 Task: Sort the recently solved tickets in your group, order by Latest update by assignee in ascending order.
Action: Mouse moved to (18, 299)
Screenshot: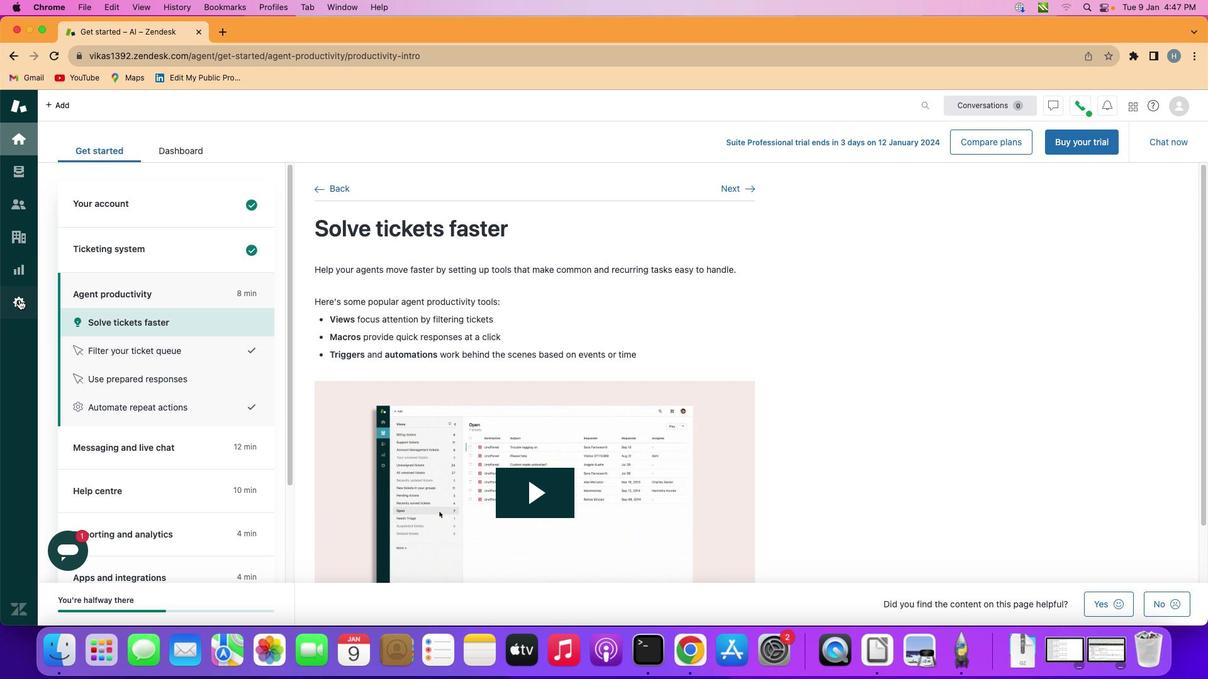 
Action: Mouse pressed left at (18, 299)
Screenshot: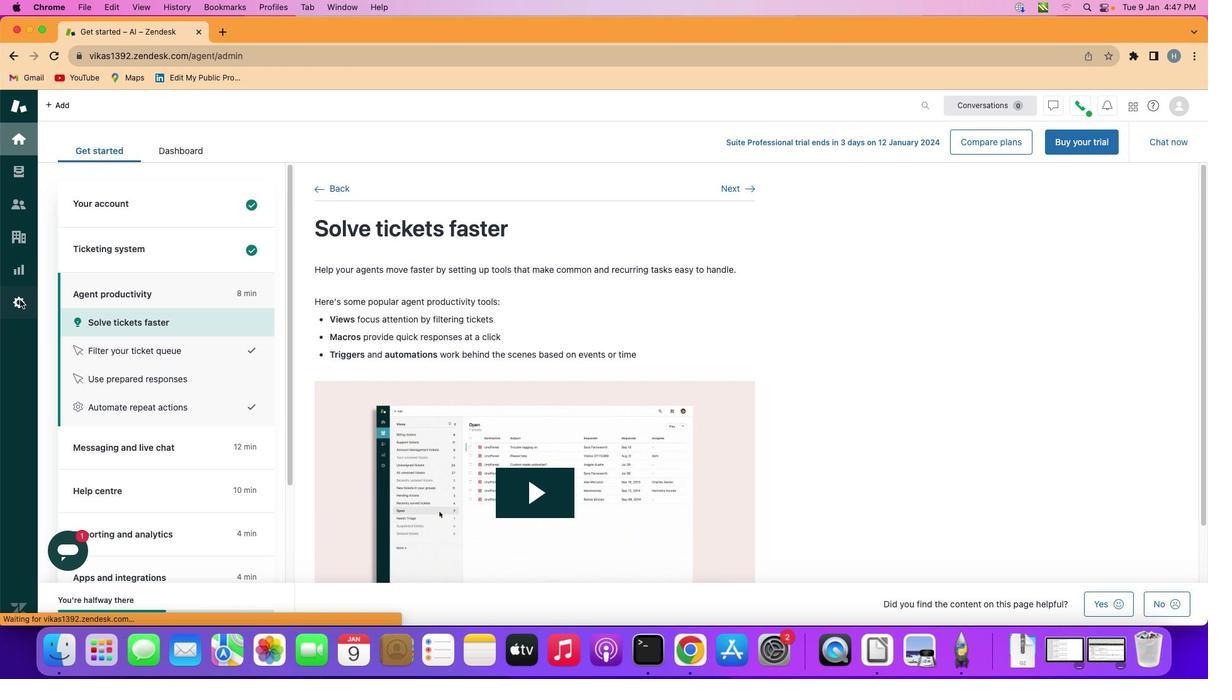 
Action: Mouse moved to (484, 574)
Screenshot: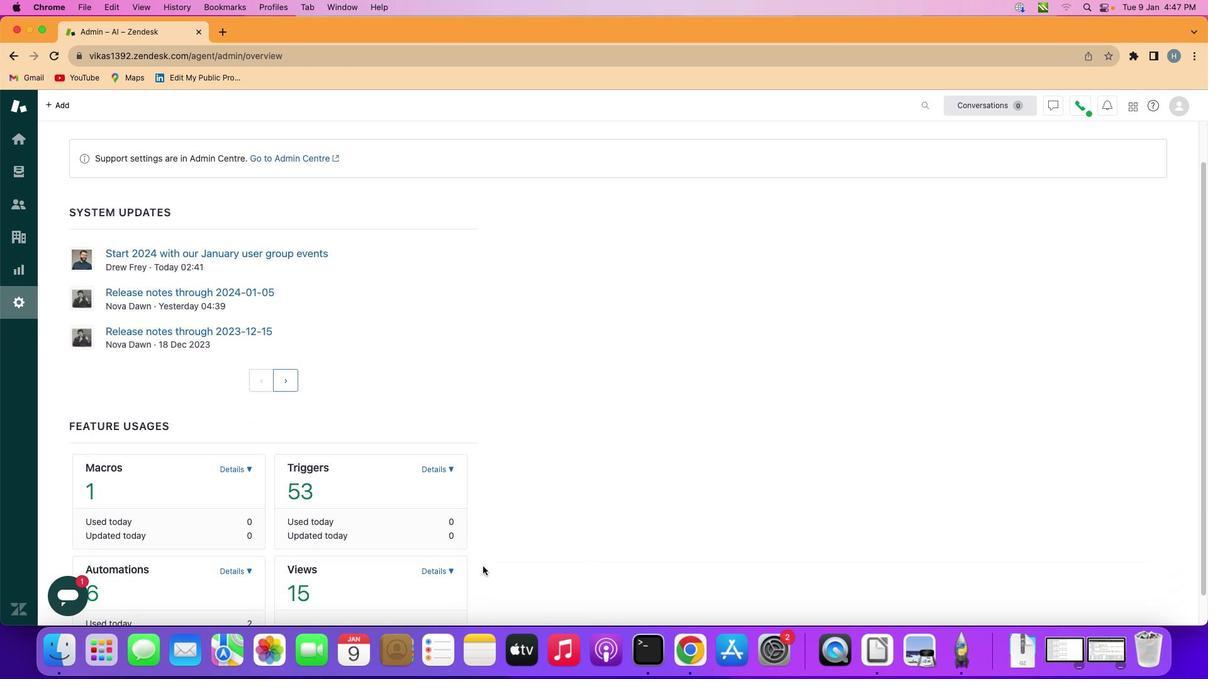 
Action: Mouse scrolled (484, 574) with delta (0, 0)
Screenshot: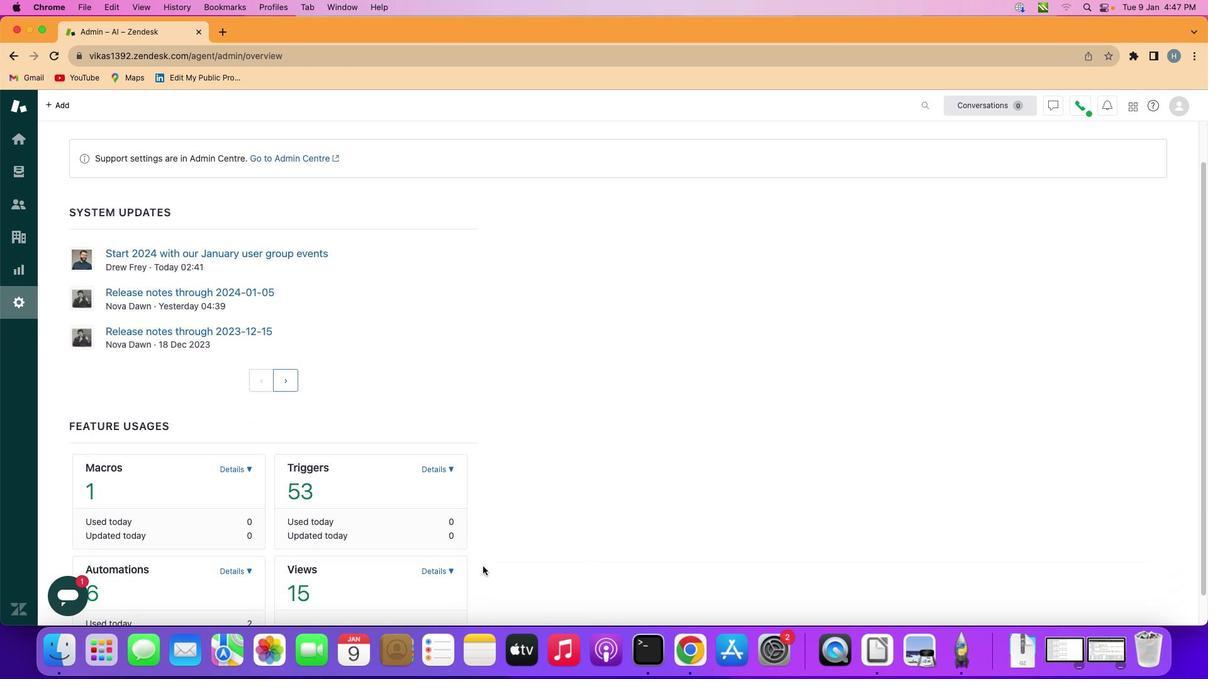 
Action: Mouse moved to (484, 571)
Screenshot: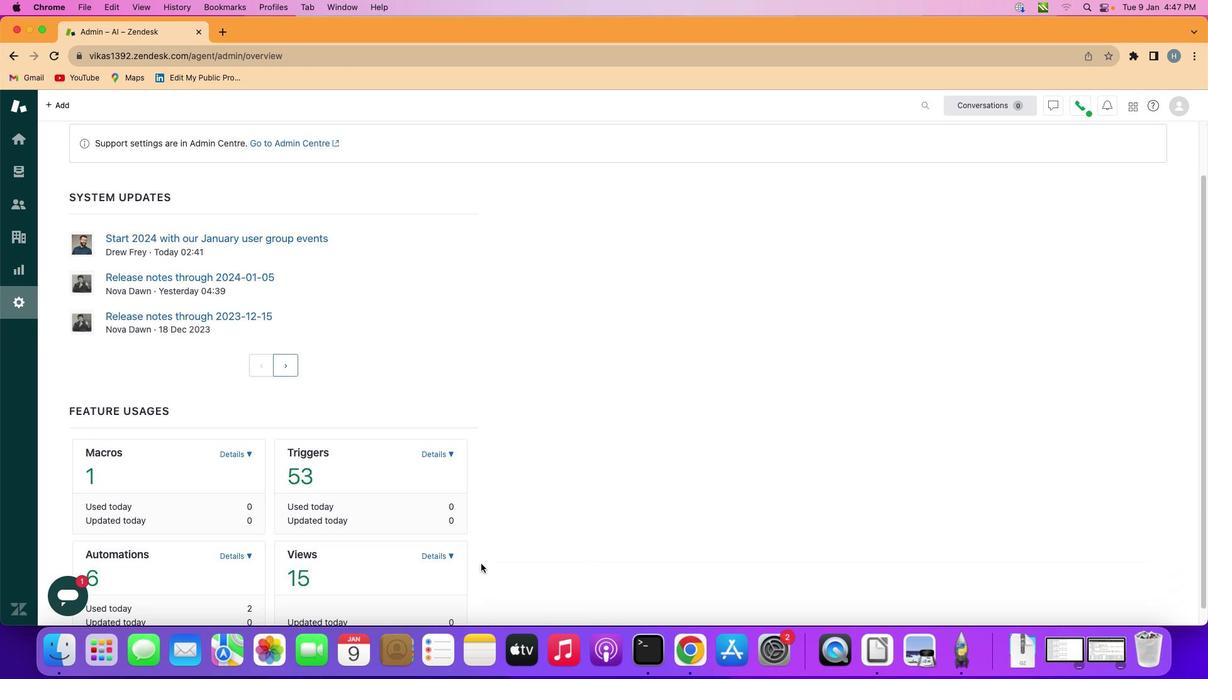 
Action: Mouse scrolled (484, 571) with delta (0, 0)
Screenshot: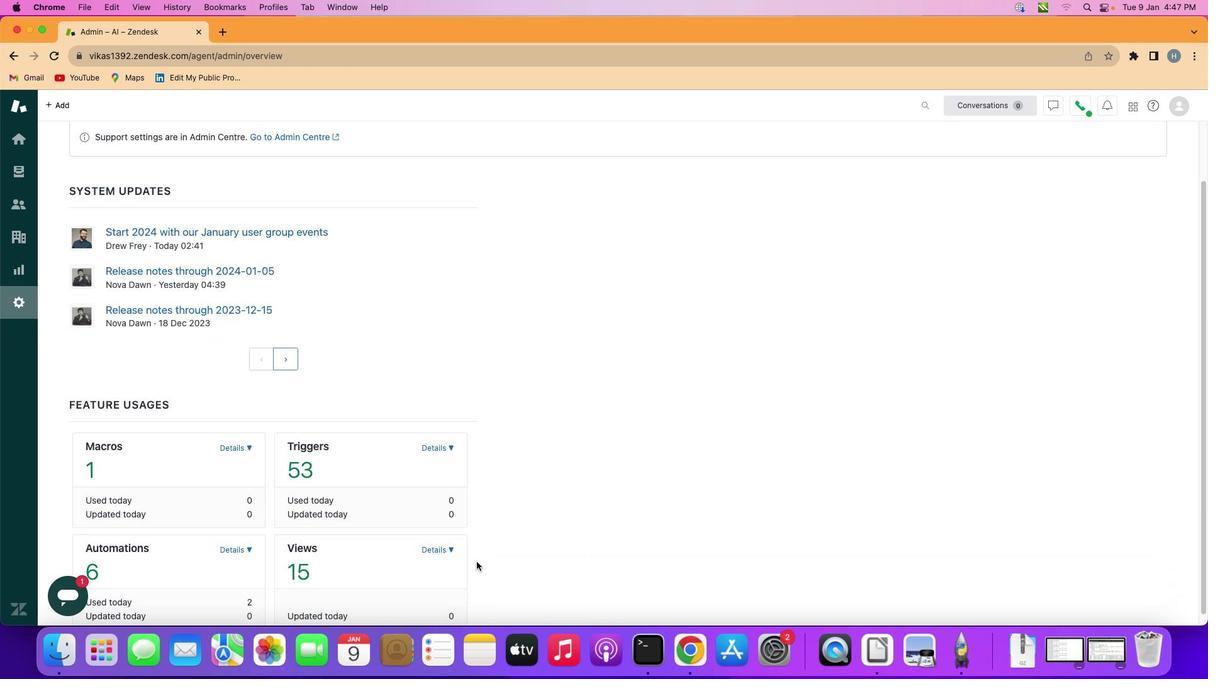 
Action: Mouse moved to (484, 571)
Screenshot: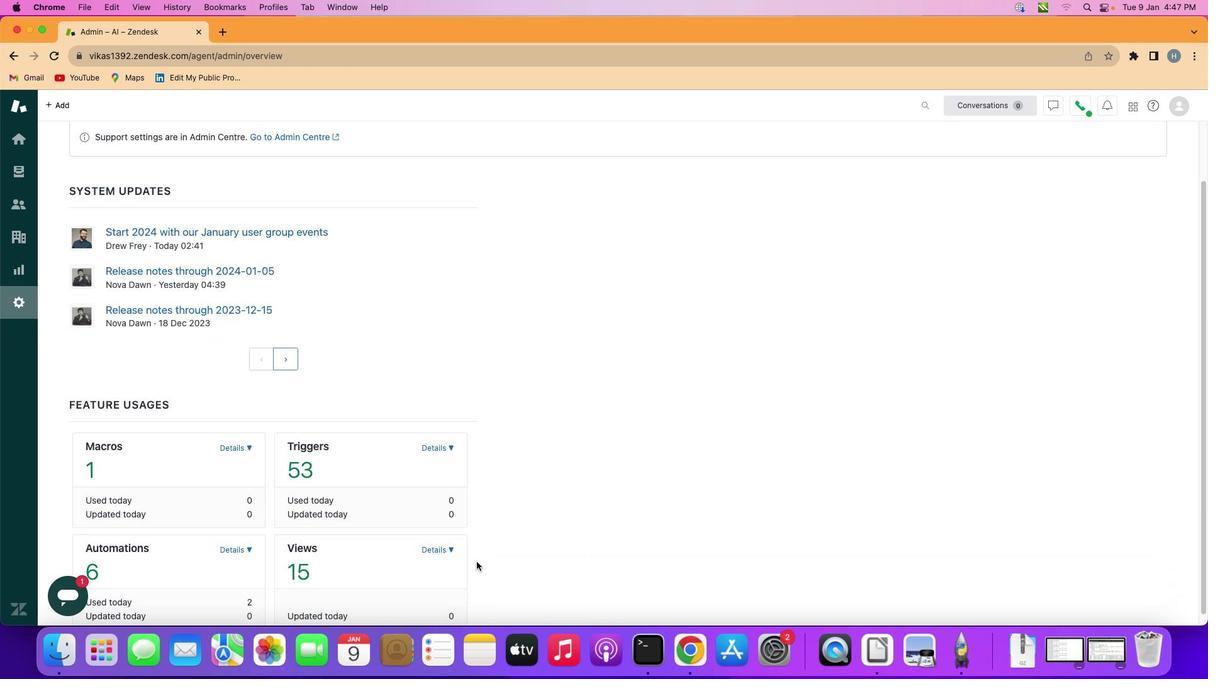 
Action: Mouse scrolled (484, 571) with delta (0, -1)
Screenshot: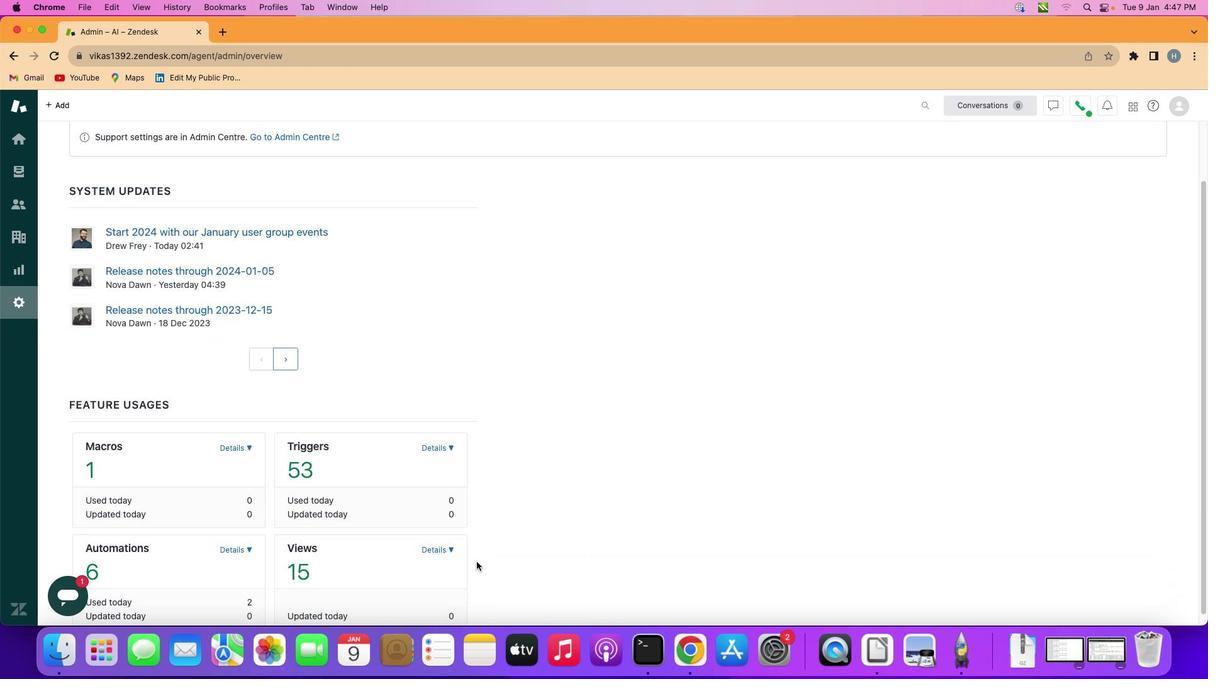 
Action: Mouse moved to (484, 570)
Screenshot: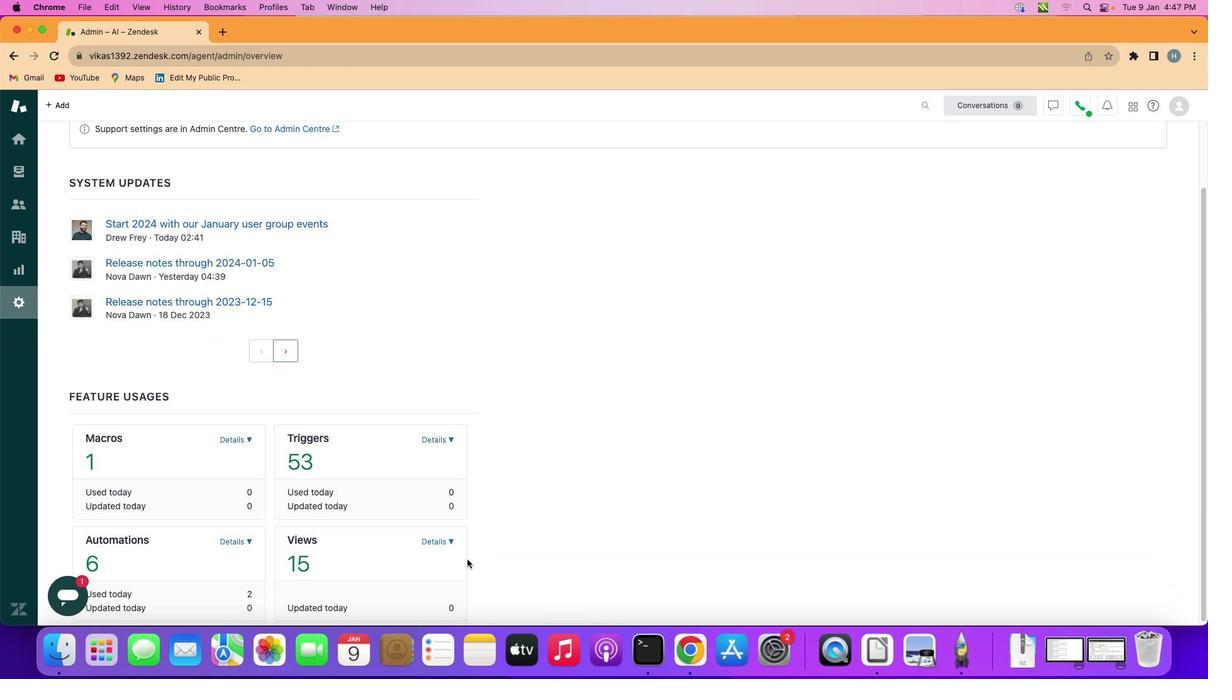 
Action: Mouse scrolled (484, 570) with delta (0, -1)
Screenshot: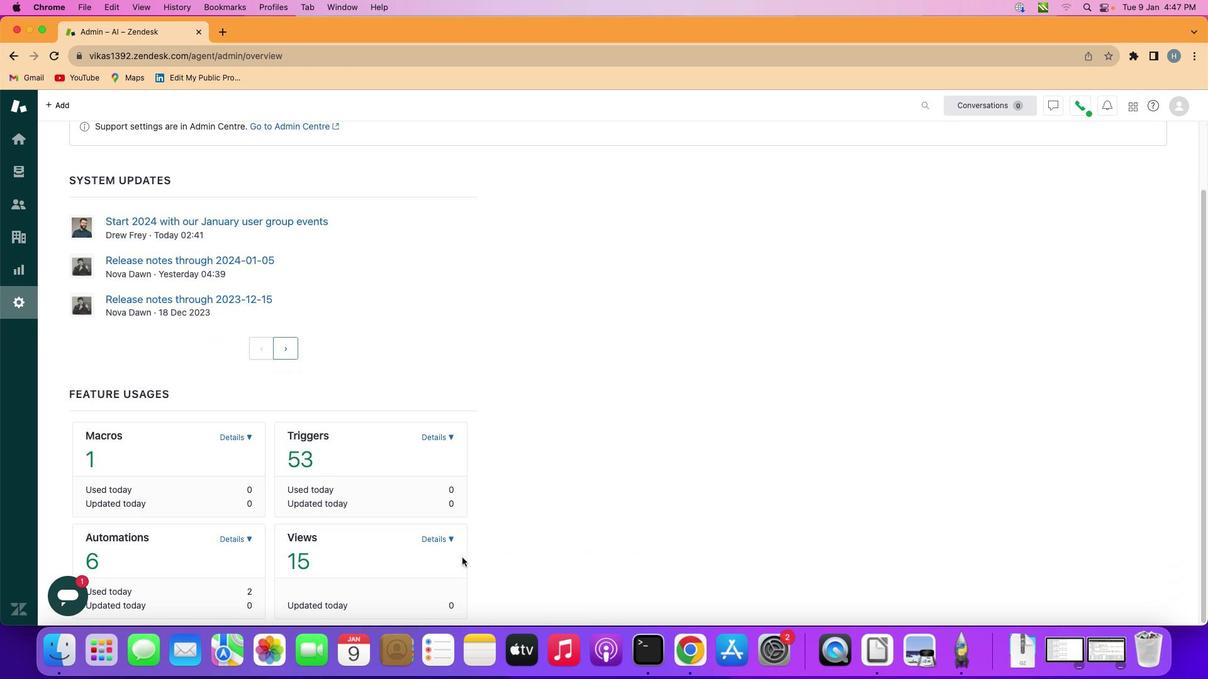
Action: Mouse moved to (443, 540)
Screenshot: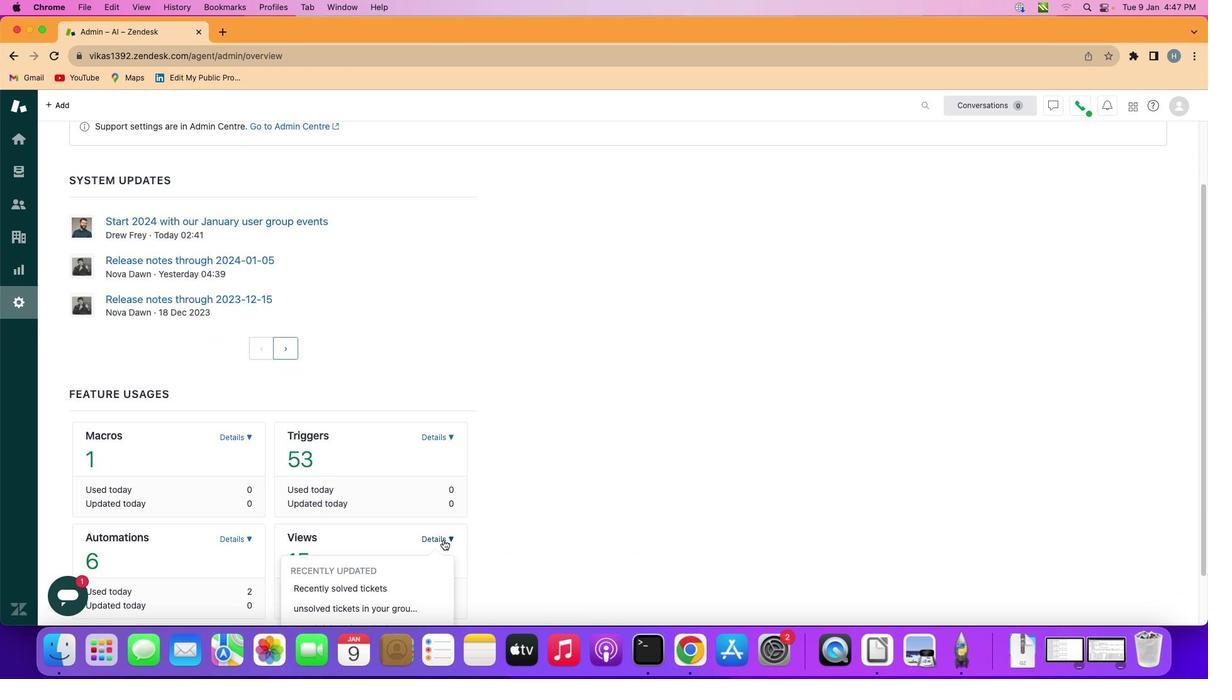 
Action: Mouse pressed left at (443, 540)
Screenshot: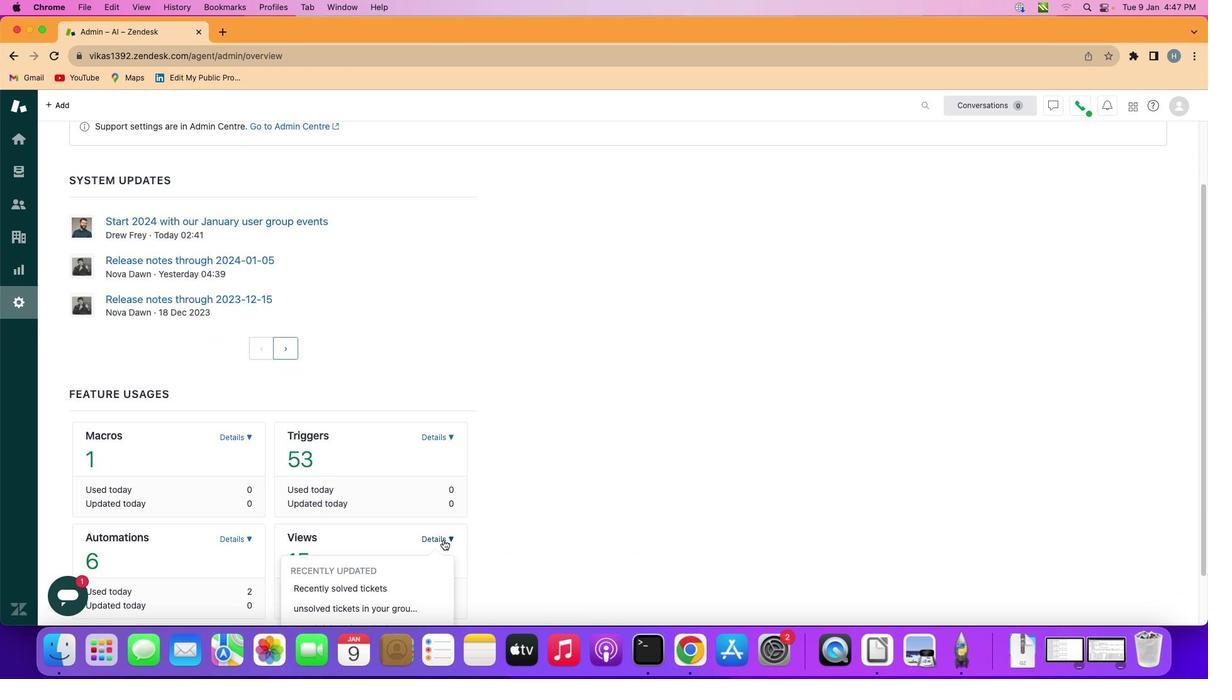 
Action: Mouse moved to (379, 582)
Screenshot: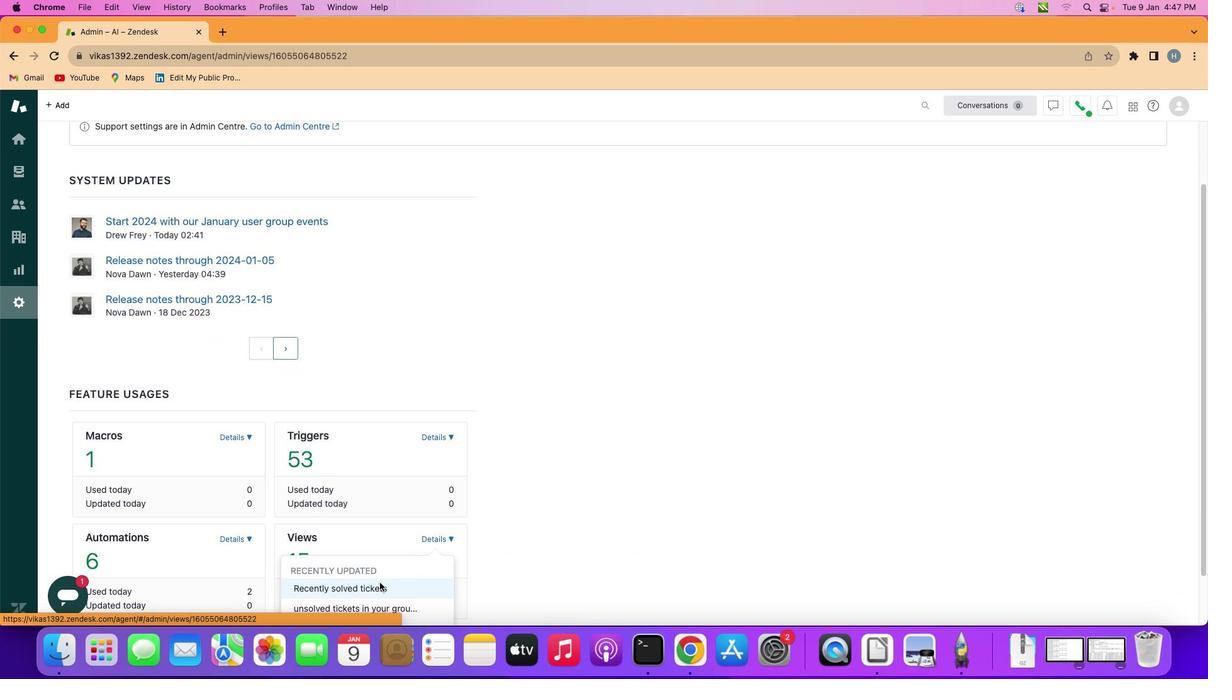 
Action: Mouse pressed left at (379, 582)
Screenshot: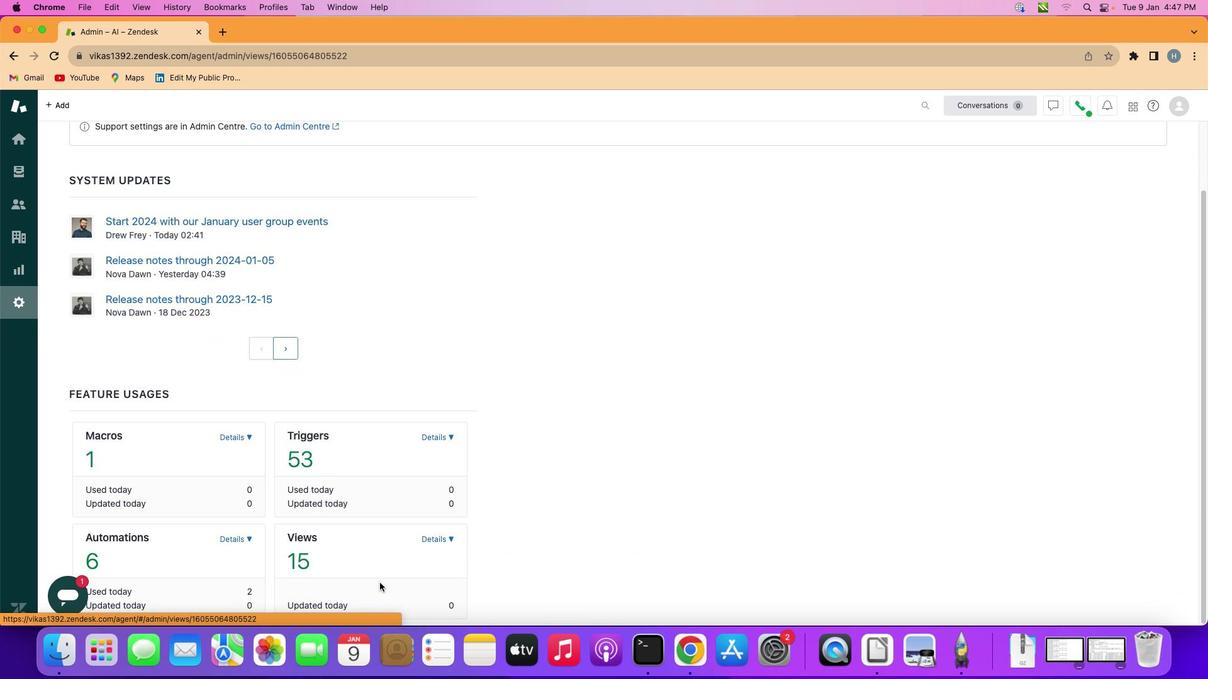 
Action: Mouse moved to (455, 406)
Screenshot: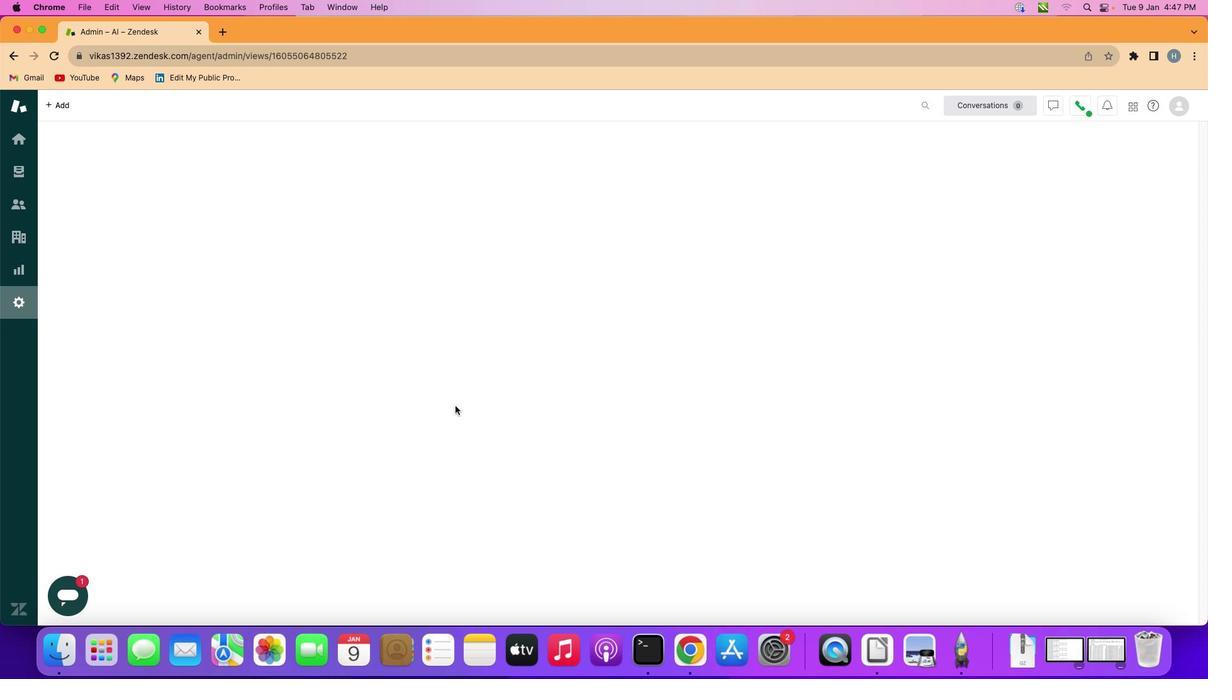 
Action: Mouse scrolled (455, 406) with delta (0, 0)
Screenshot: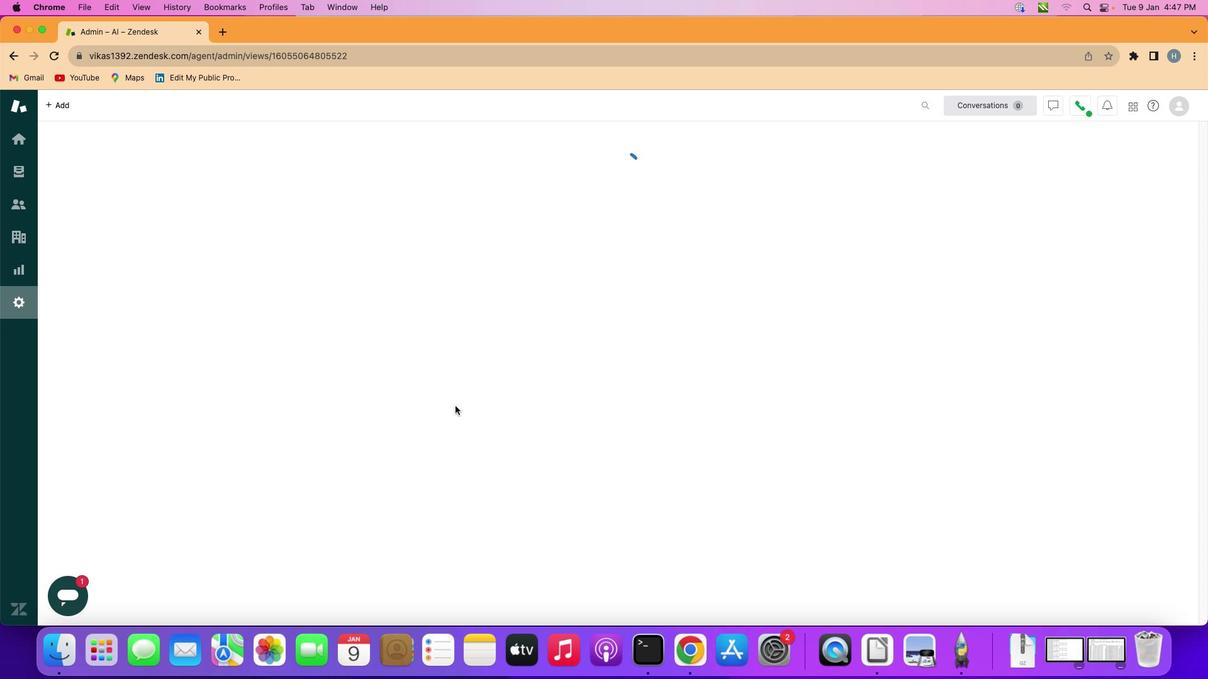 
Action: Mouse scrolled (455, 406) with delta (0, 0)
Screenshot: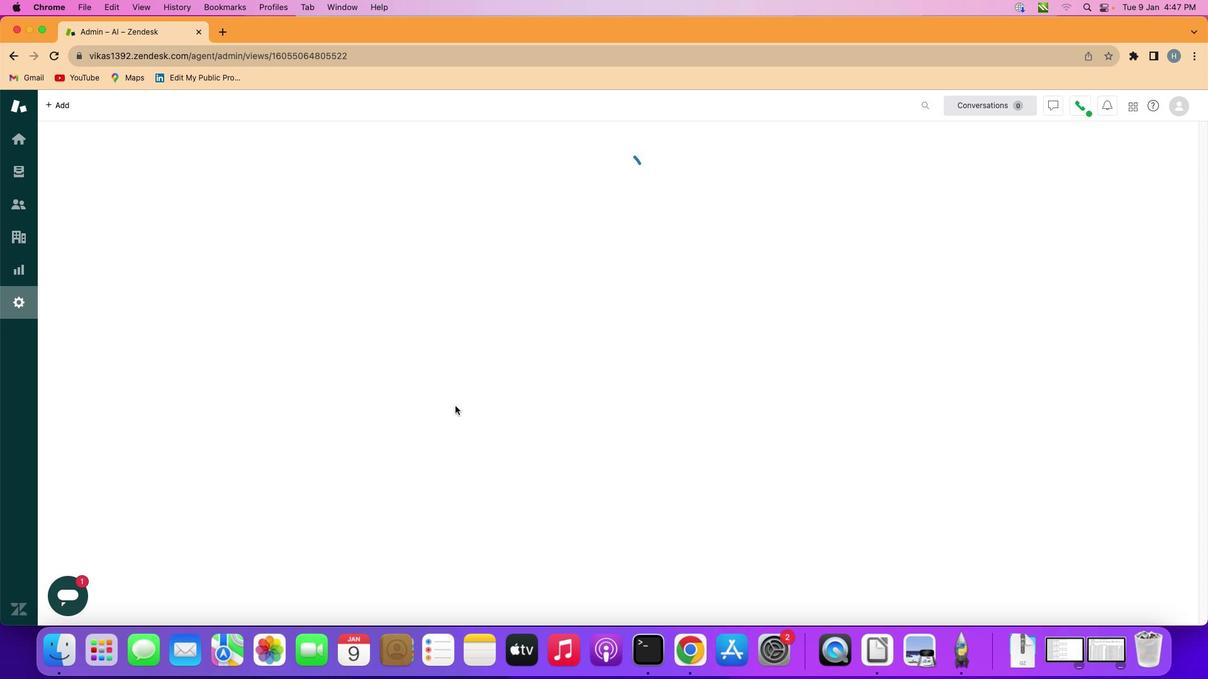 
Action: Mouse scrolled (455, 406) with delta (0, 0)
Screenshot: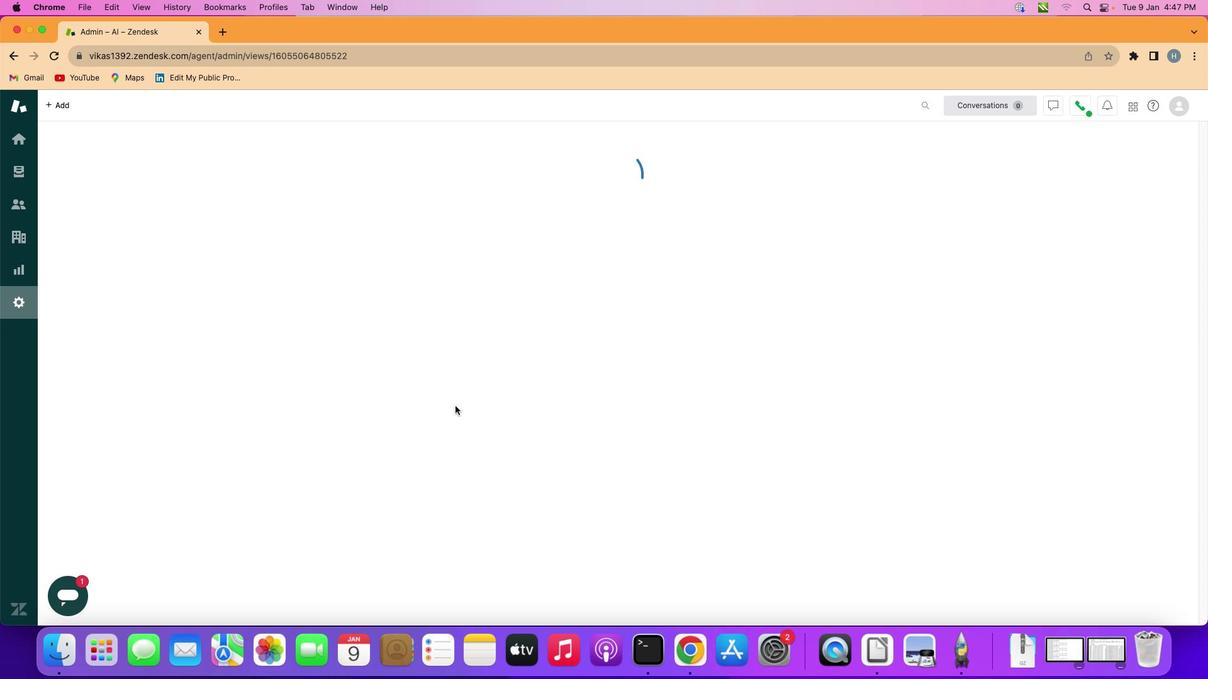 
Action: Mouse scrolled (455, 406) with delta (0, -1)
Screenshot: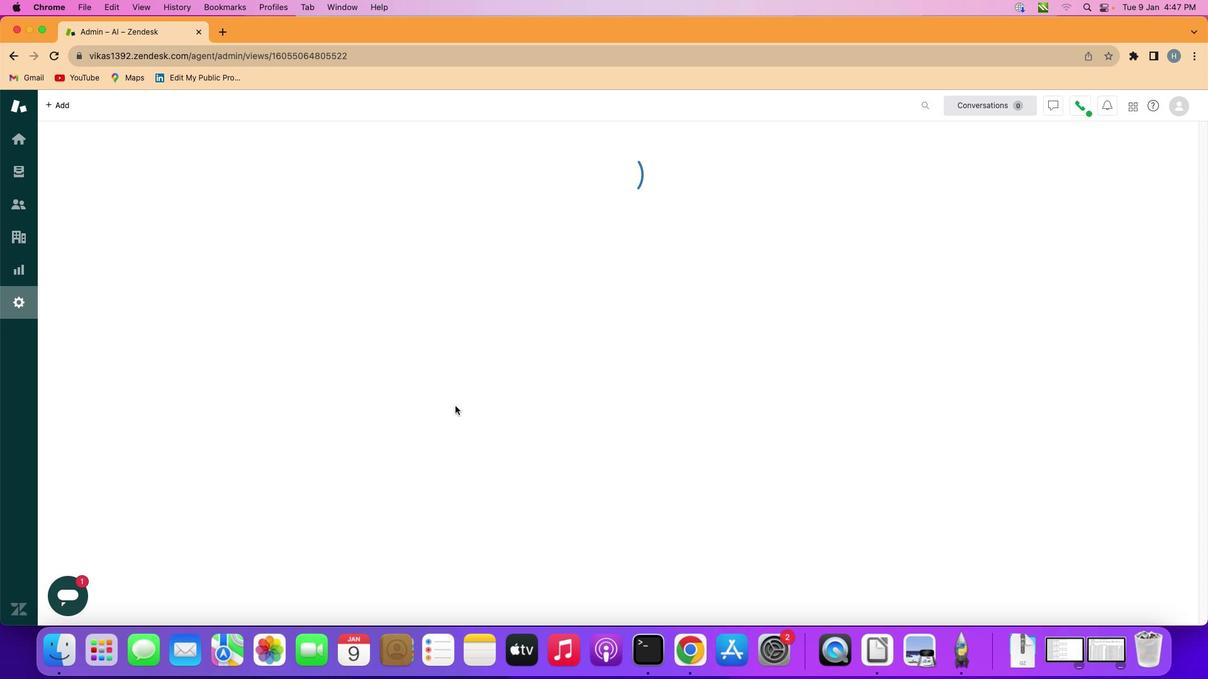 
Action: Mouse scrolled (455, 406) with delta (0, -1)
Screenshot: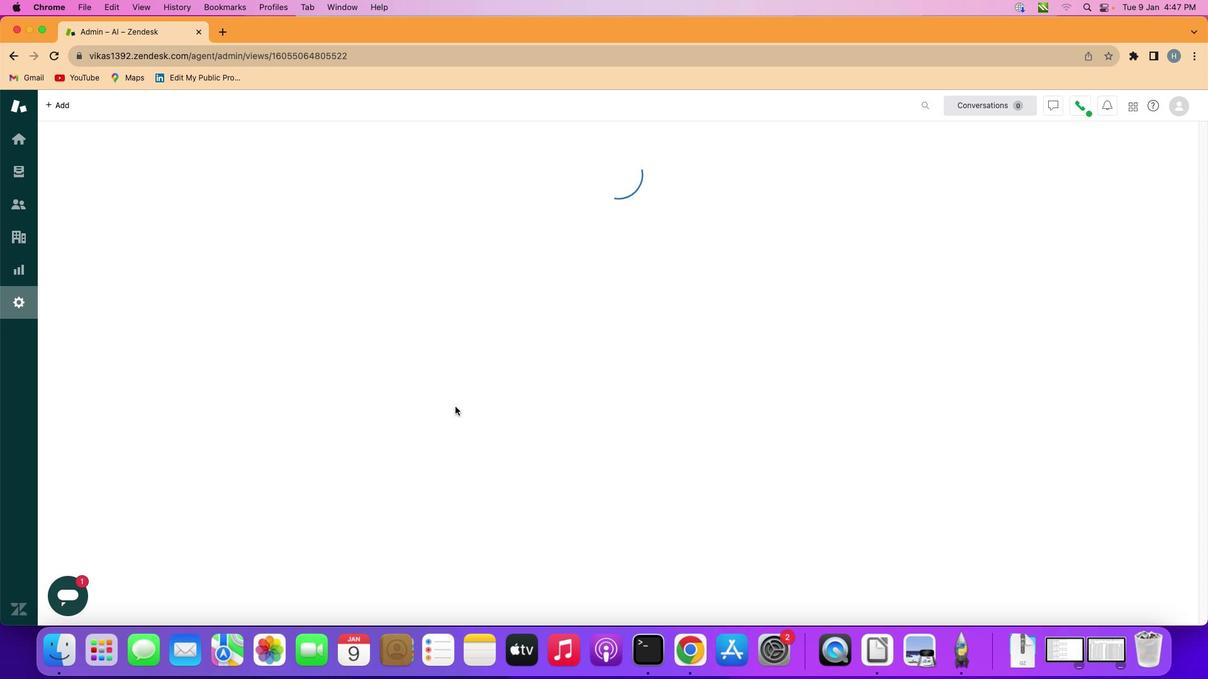
Action: Mouse moved to (453, 409)
Screenshot: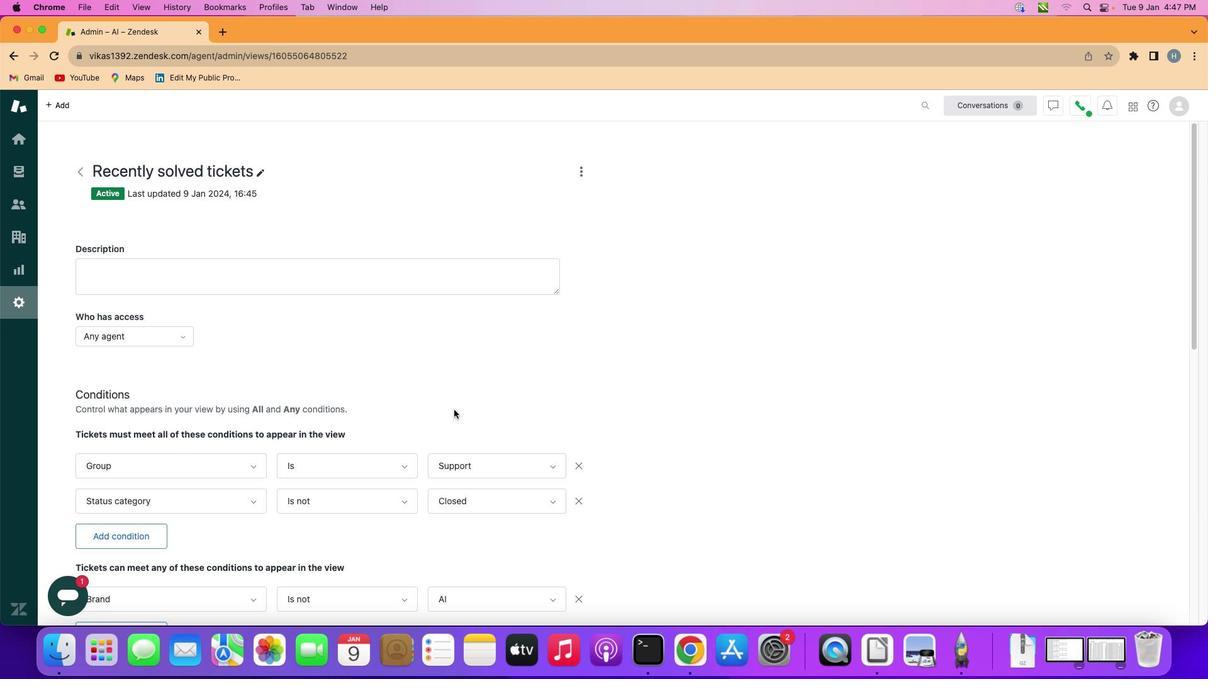 
Action: Mouse scrolled (453, 409) with delta (0, 0)
Screenshot: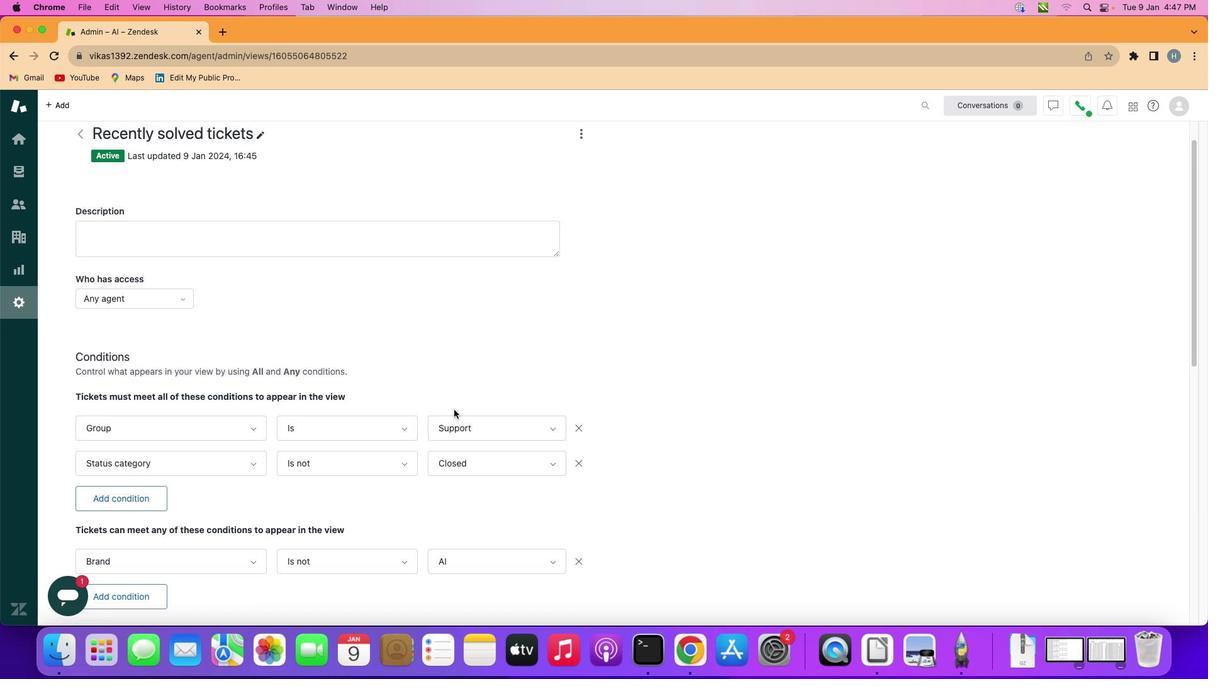 
Action: Mouse scrolled (453, 409) with delta (0, 0)
Screenshot: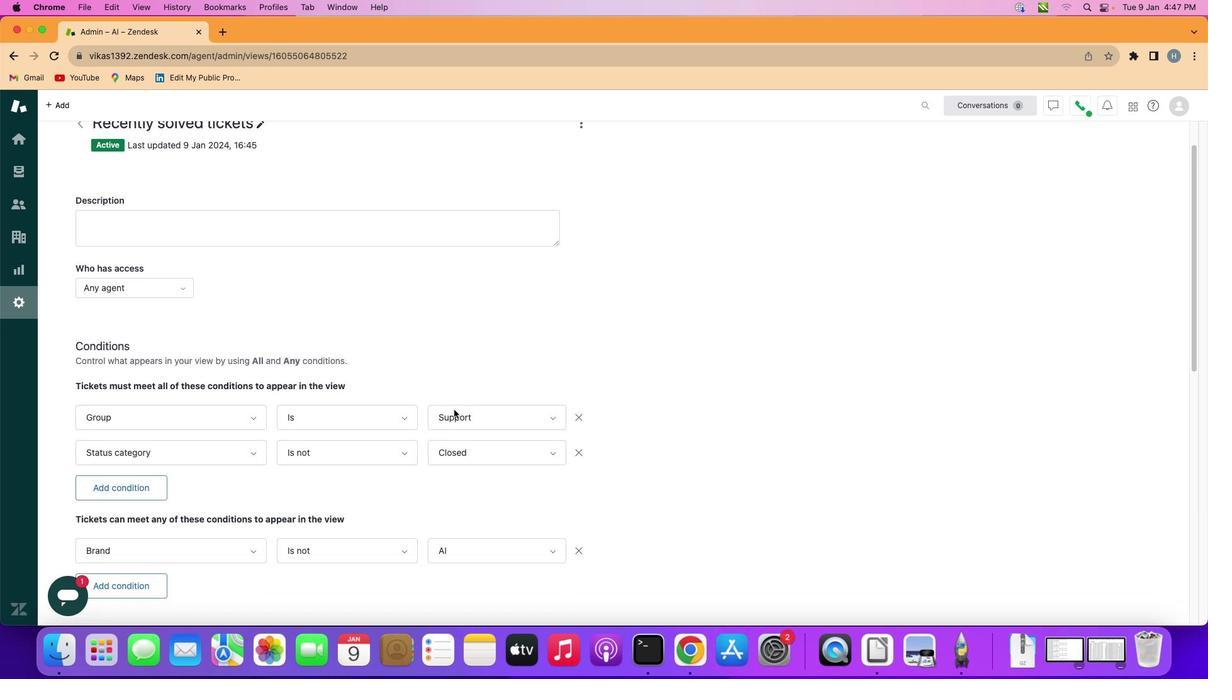 
Action: Mouse scrolled (453, 409) with delta (0, -1)
Screenshot: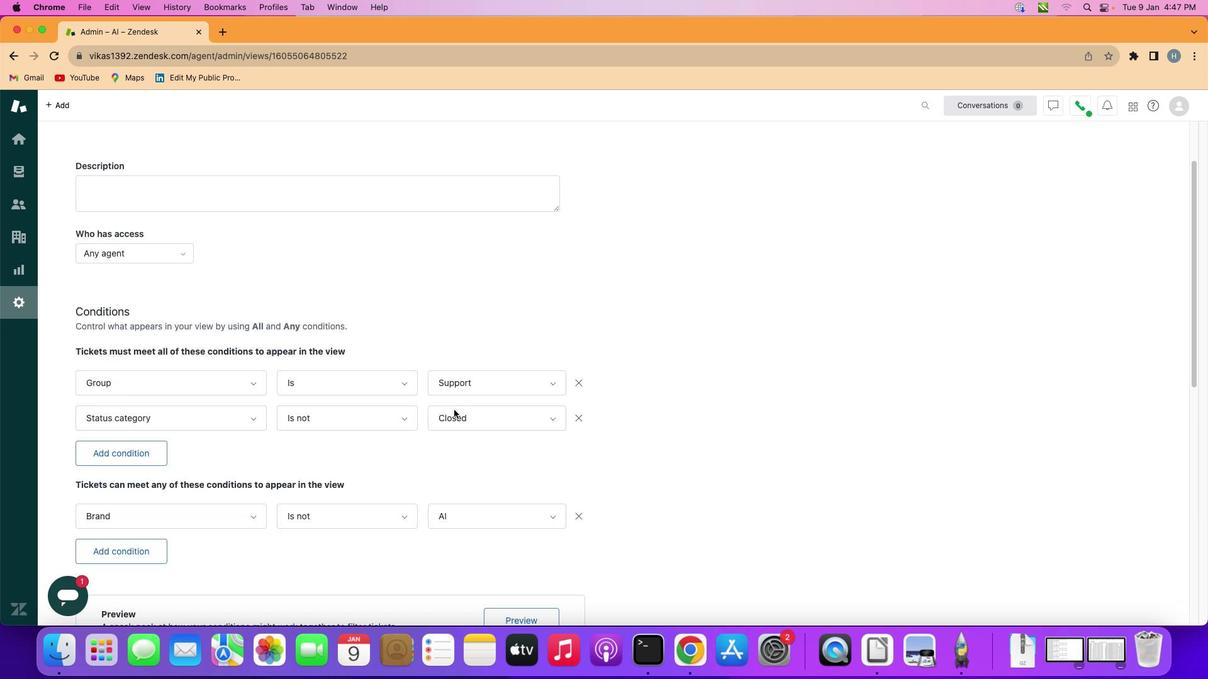 
Action: Mouse scrolled (453, 409) with delta (0, 1)
Screenshot: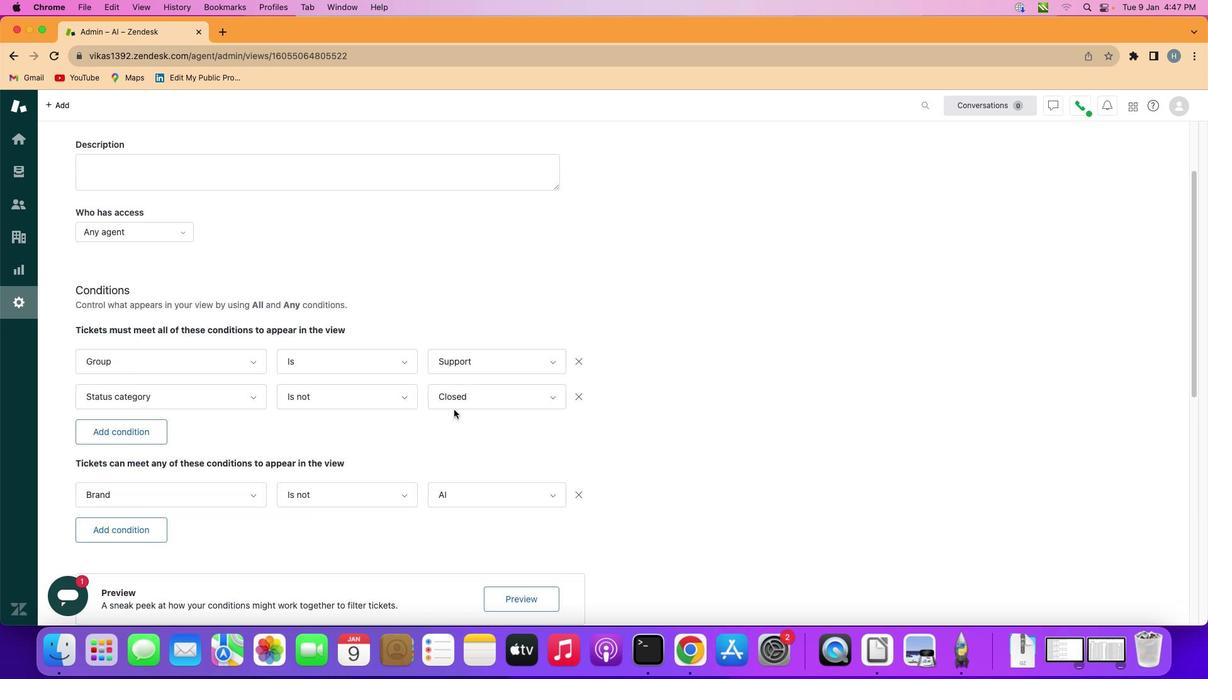 
Action: Mouse scrolled (453, 409) with delta (0, -1)
Screenshot: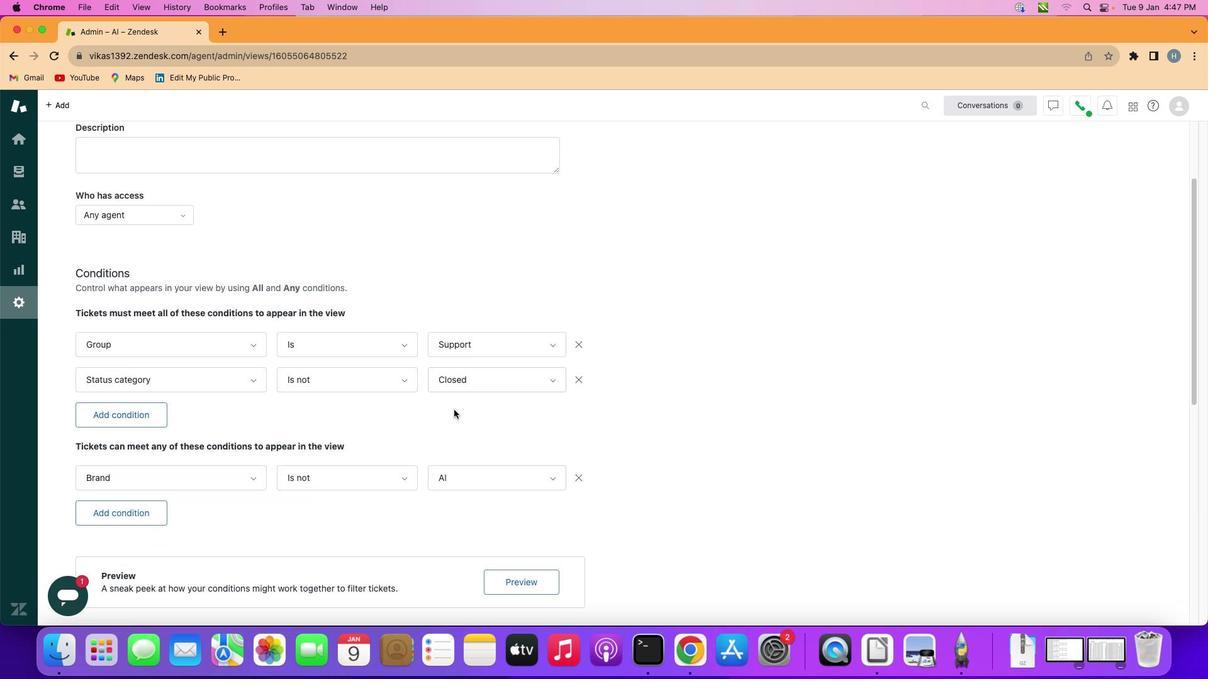 
Action: Mouse scrolled (453, 409) with delta (0, 0)
Screenshot: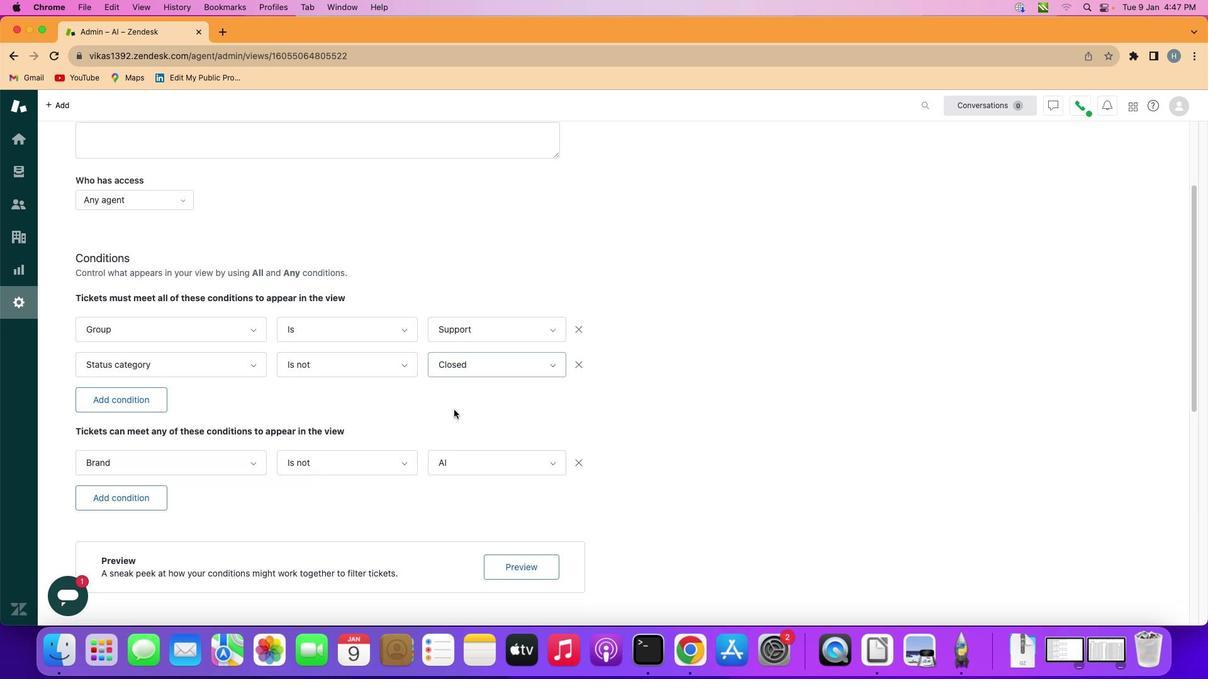 
Action: Mouse scrolled (453, 409) with delta (0, 0)
Screenshot: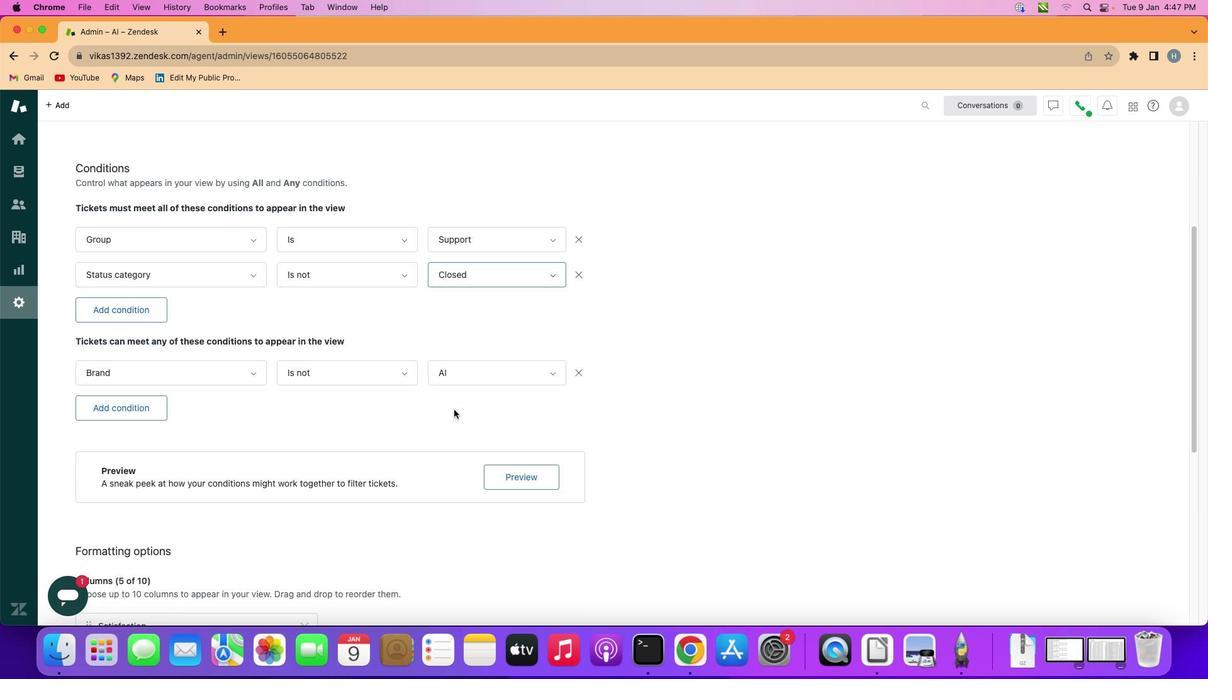 
Action: Mouse scrolled (453, 409) with delta (0, 0)
Screenshot: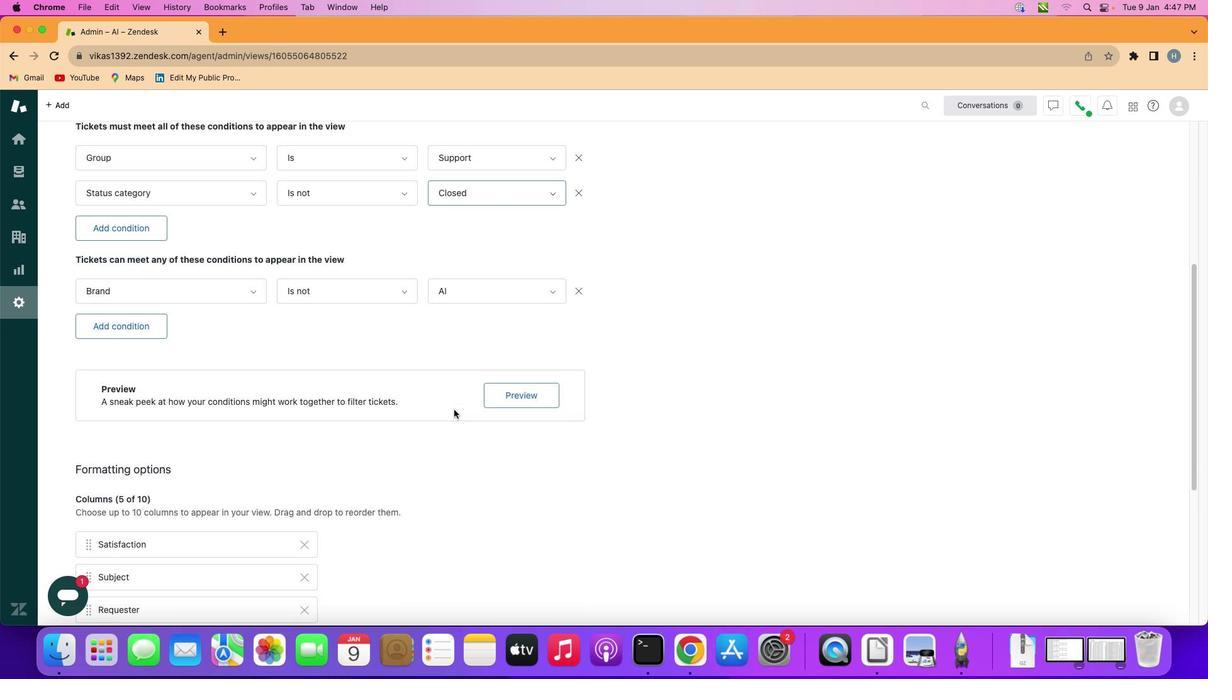 
Action: Mouse scrolled (453, 409) with delta (0, -1)
Screenshot: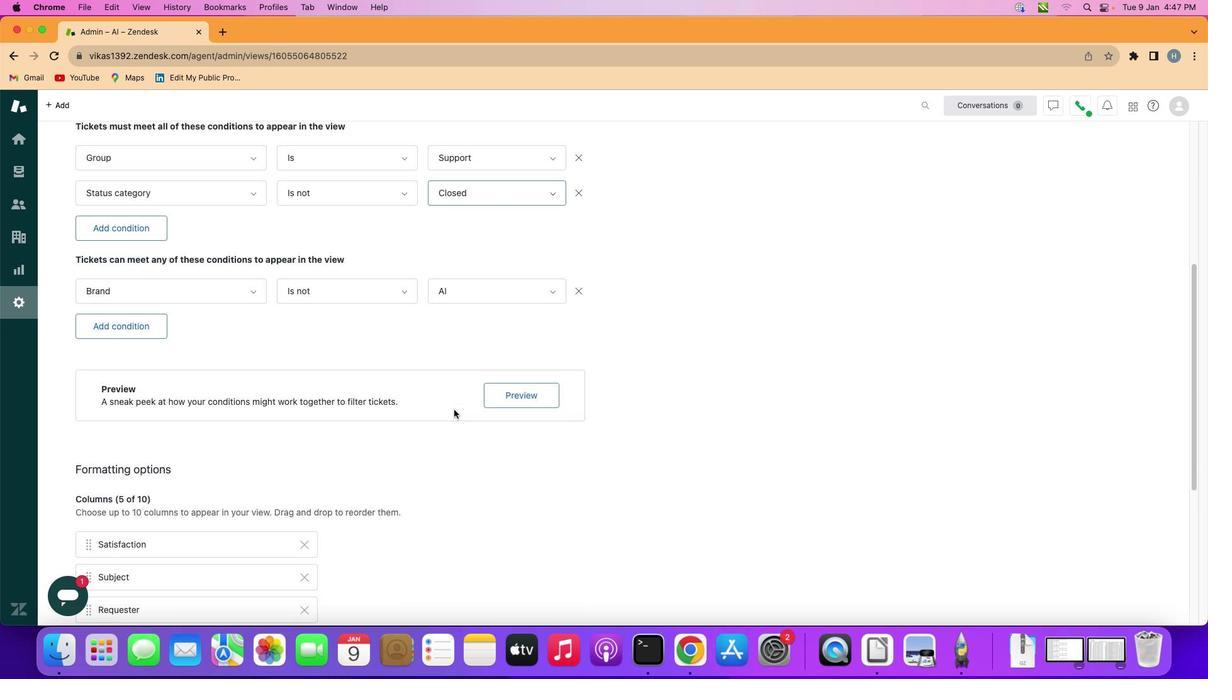 
Action: Mouse scrolled (453, 409) with delta (0, -1)
Screenshot: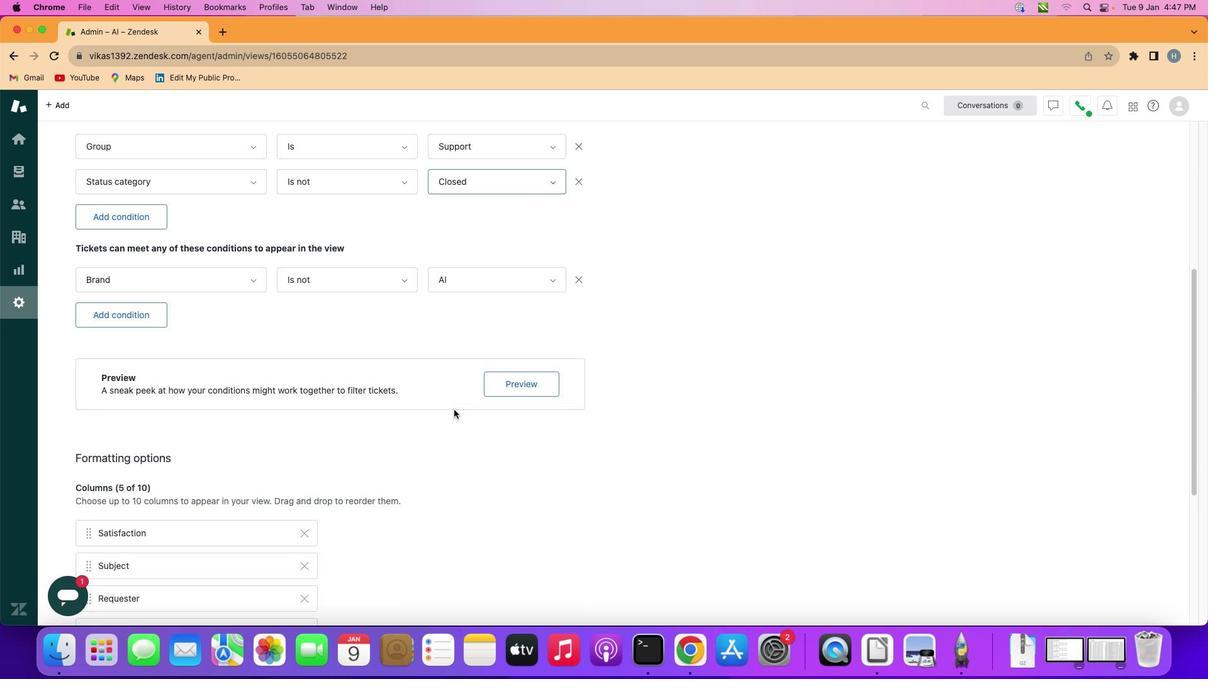 
Action: Mouse scrolled (453, 409) with delta (0, 0)
Screenshot: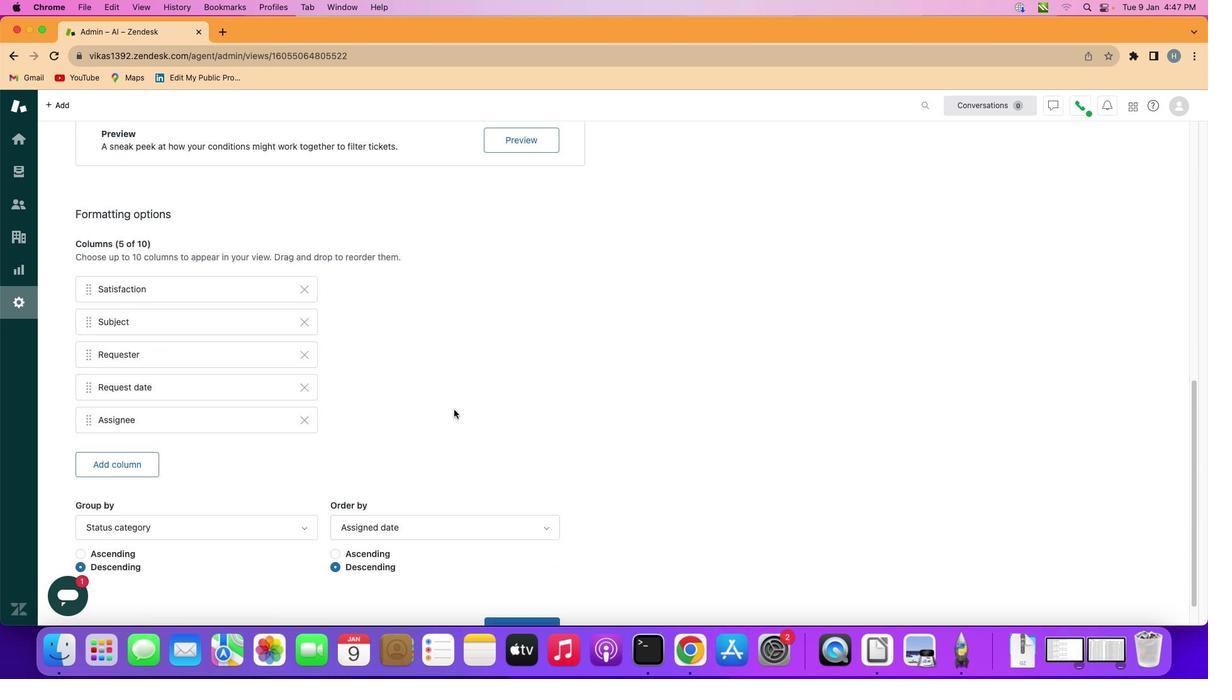 
Action: Mouse scrolled (453, 409) with delta (0, -2)
Screenshot: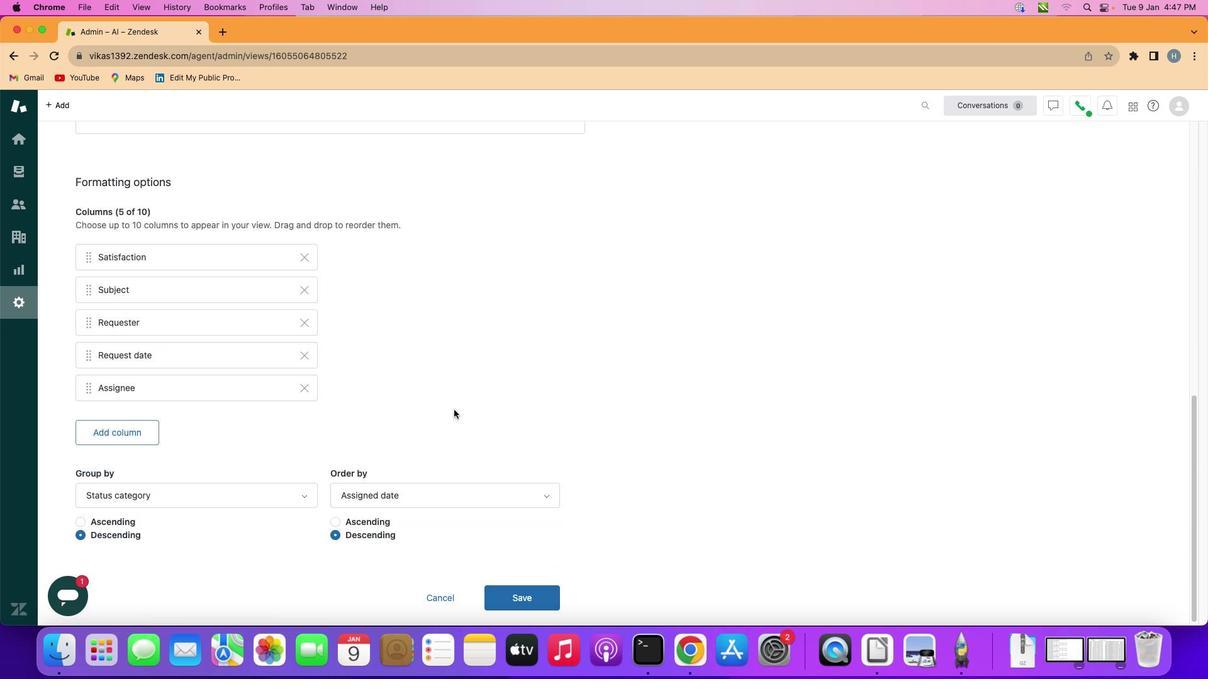 
Action: Mouse scrolled (453, 409) with delta (0, -1)
Screenshot: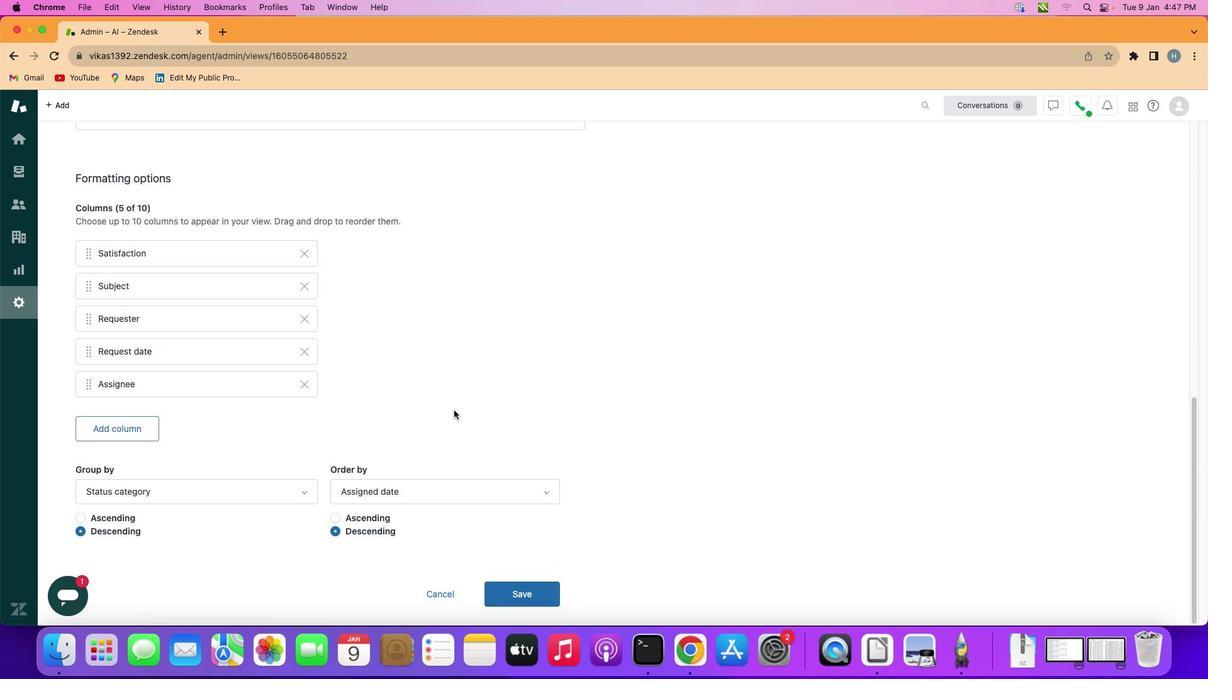 
Action: Mouse scrolled (453, 409) with delta (0, -3)
Screenshot: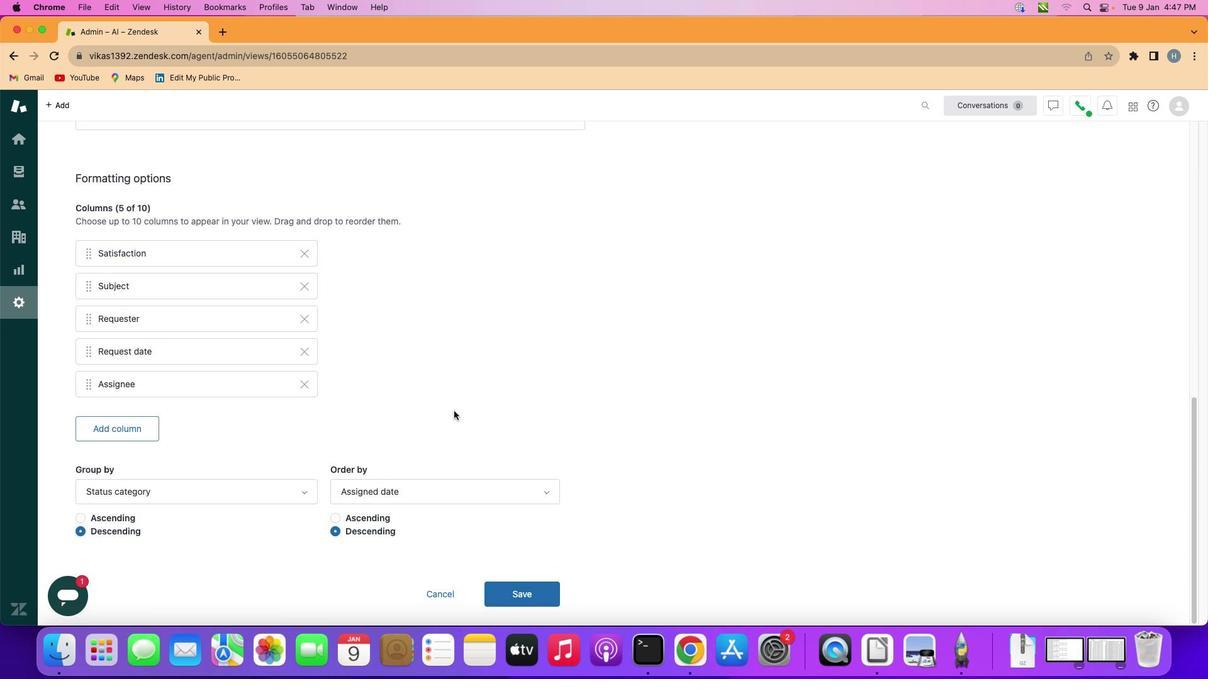 
Action: Mouse moved to (455, 413)
Screenshot: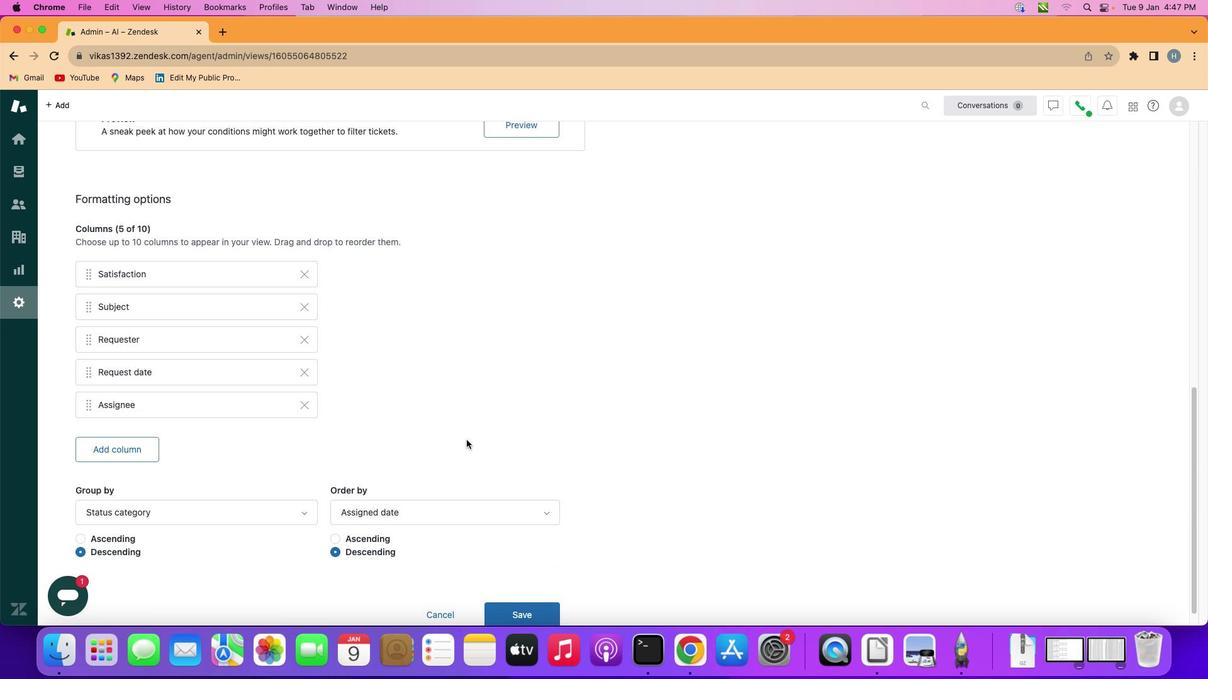 
Action: Mouse scrolled (455, 413) with delta (0, 0)
Screenshot: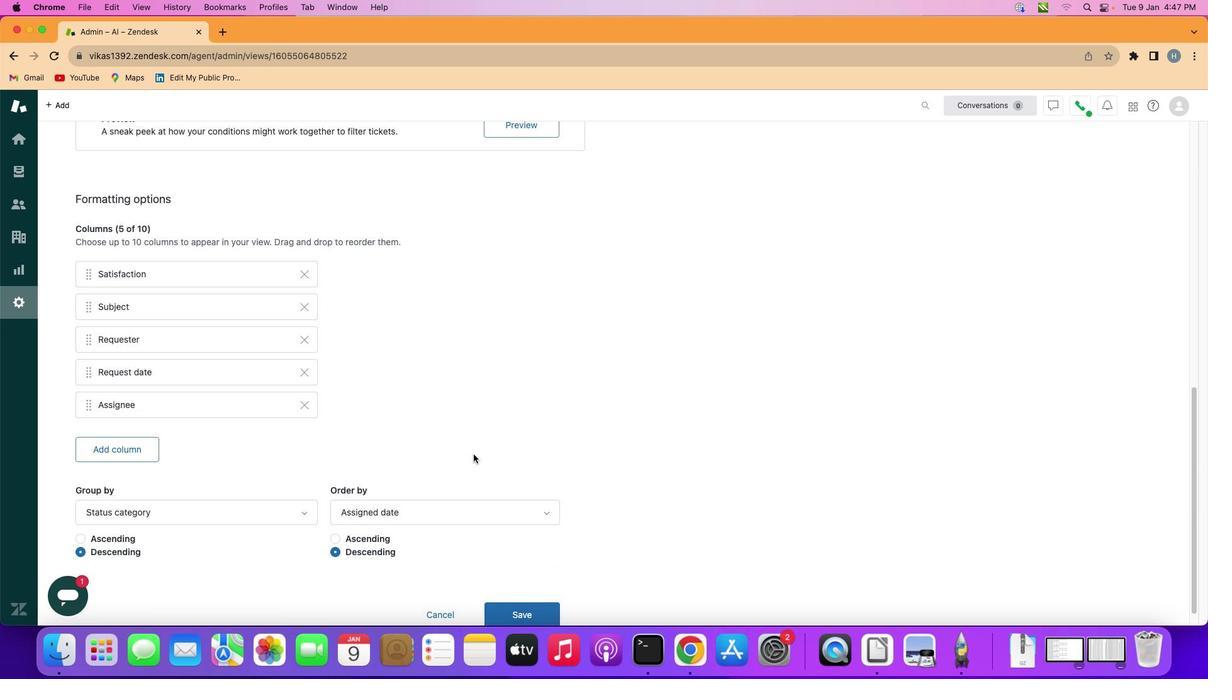 
Action: Mouse moved to (455, 414)
Screenshot: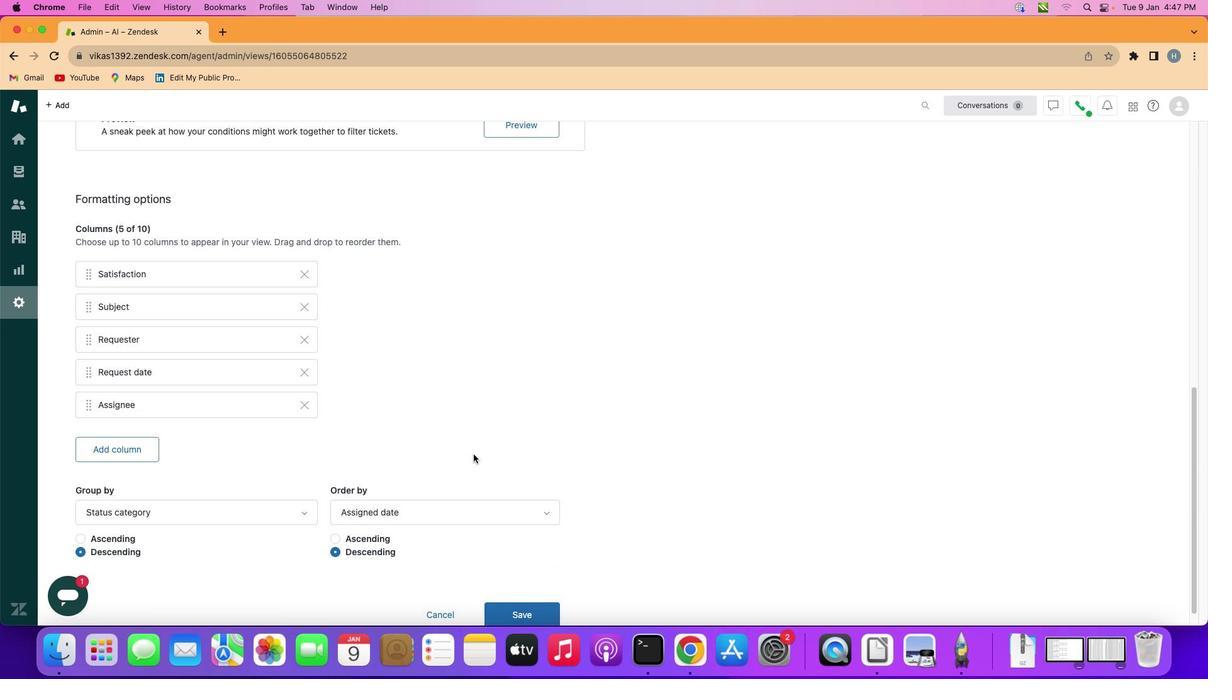 
Action: Mouse scrolled (455, 414) with delta (0, 0)
Screenshot: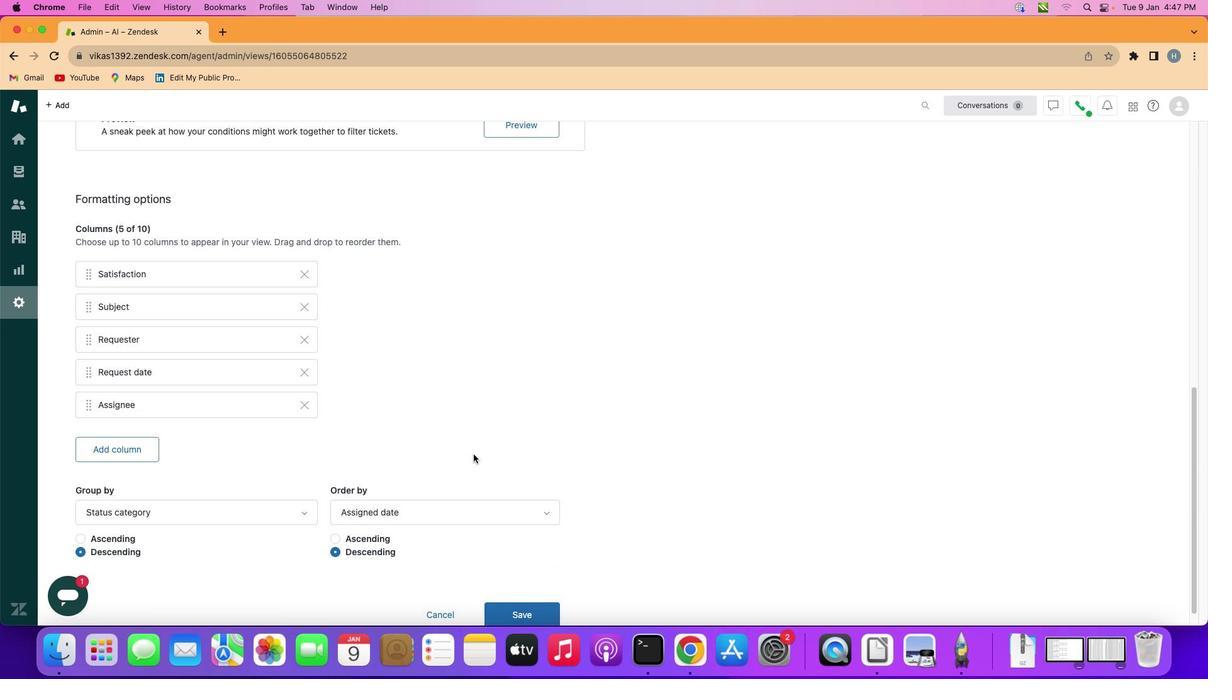 
Action: Mouse scrolled (455, 414) with delta (0, -1)
Screenshot: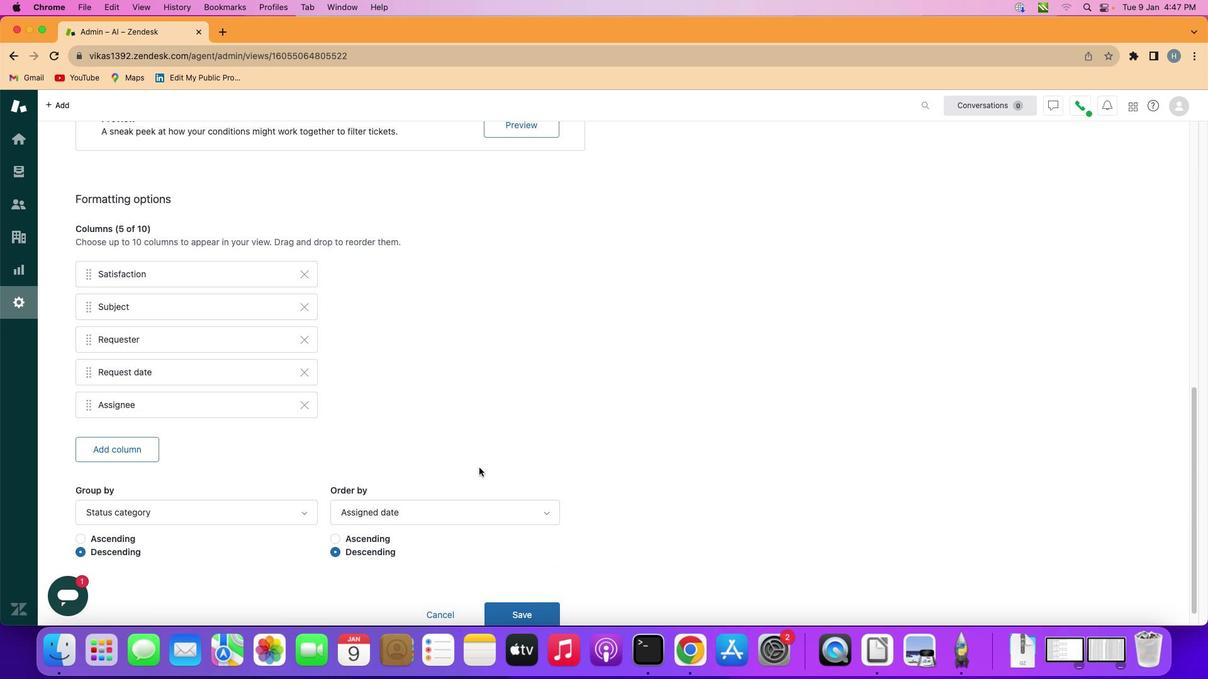 
Action: Mouse scrolled (455, 414) with delta (0, 1)
Screenshot: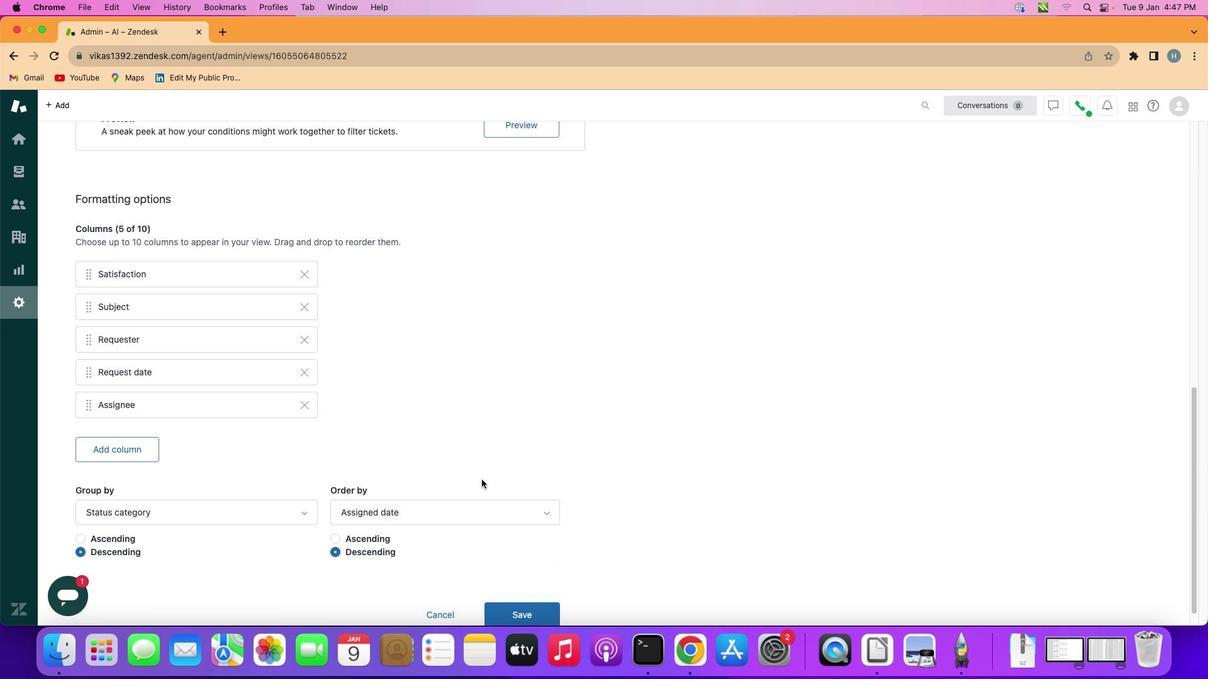 
Action: Mouse scrolled (455, 414) with delta (0, -1)
Screenshot: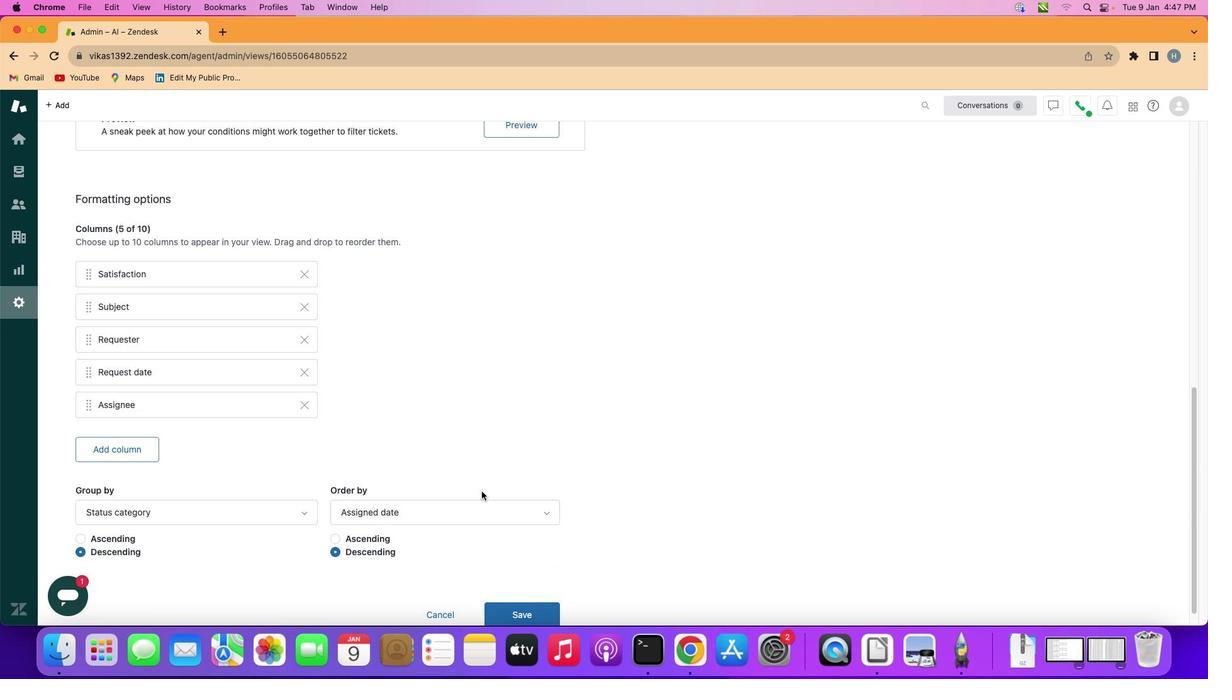 
Action: Mouse moved to (482, 509)
Screenshot: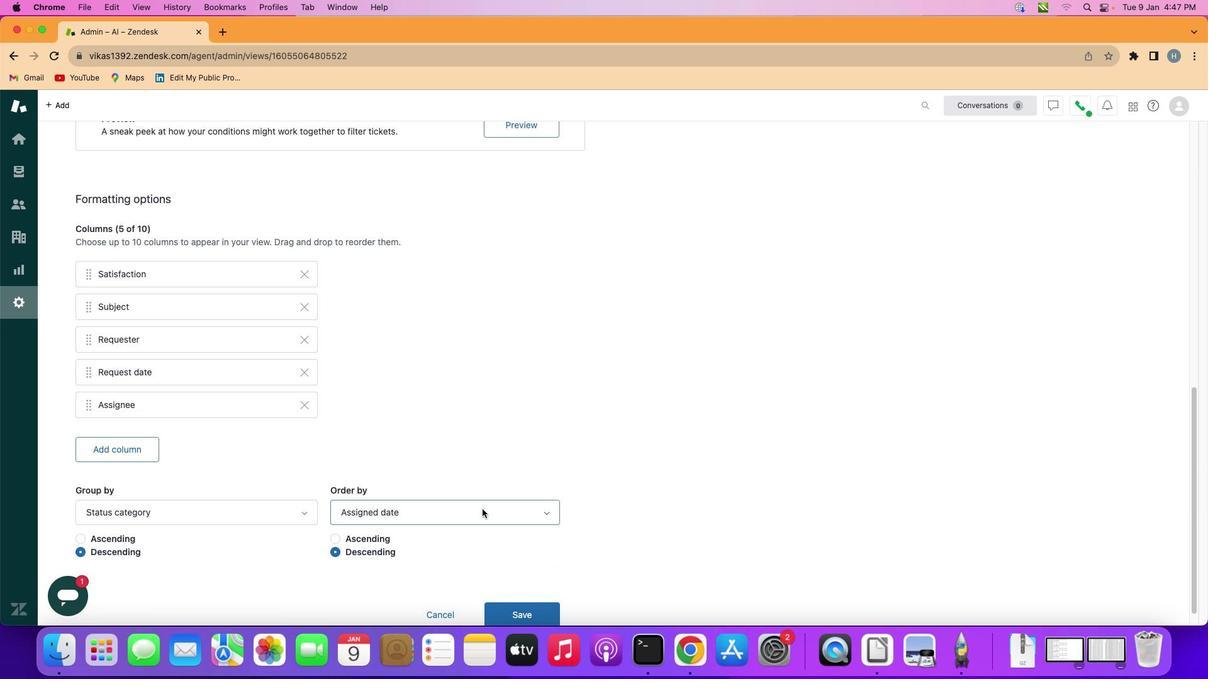 
Action: Mouse pressed left at (482, 509)
Screenshot: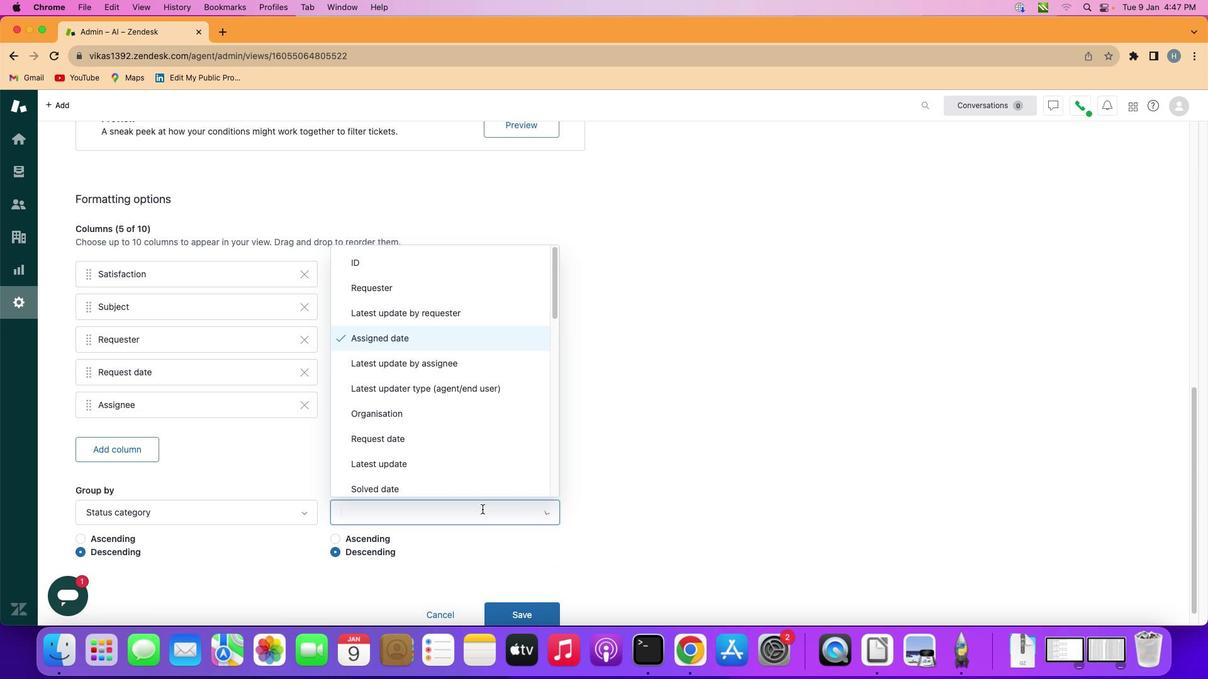 
Action: Mouse moved to (470, 361)
Screenshot: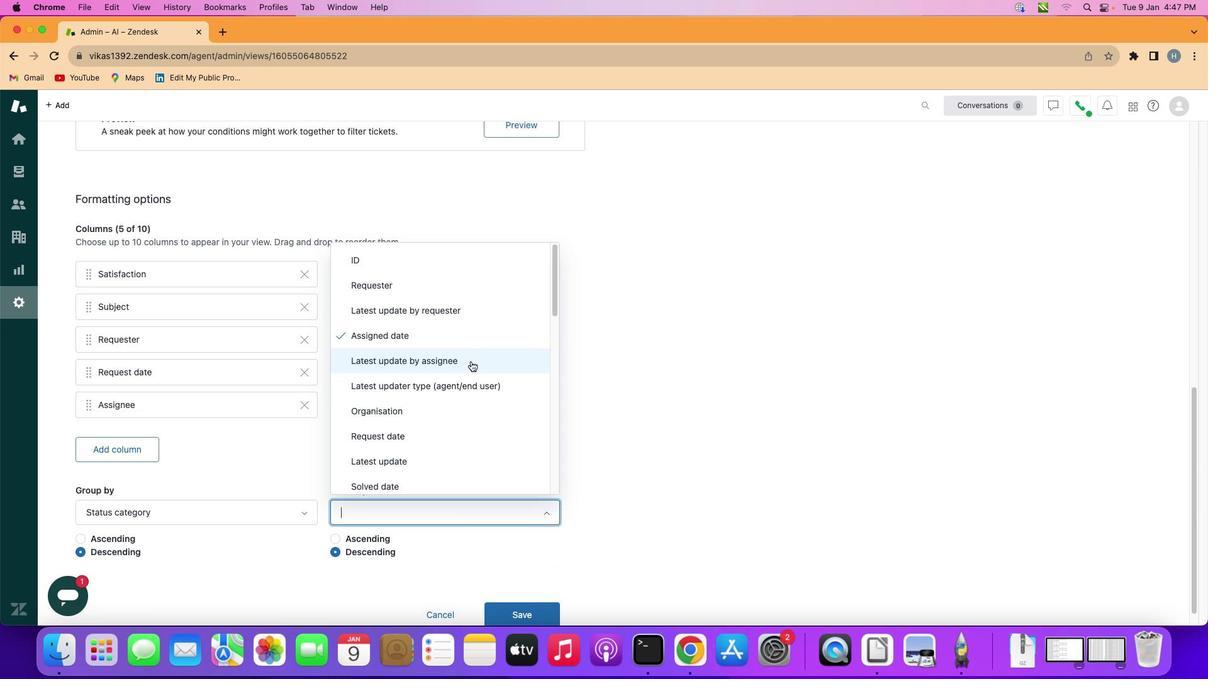 
Action: Mouse pressed left at (470, 361)
Screenshot: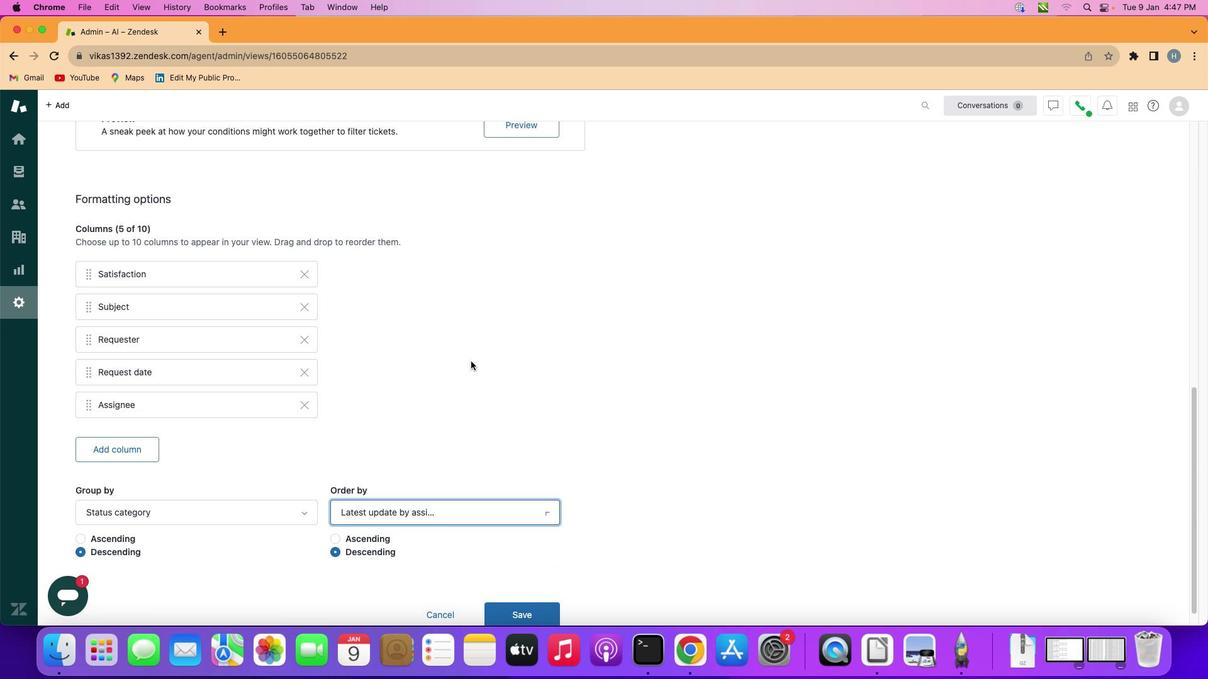 
Action: Mouse moved to (381, 538)
Screenshot: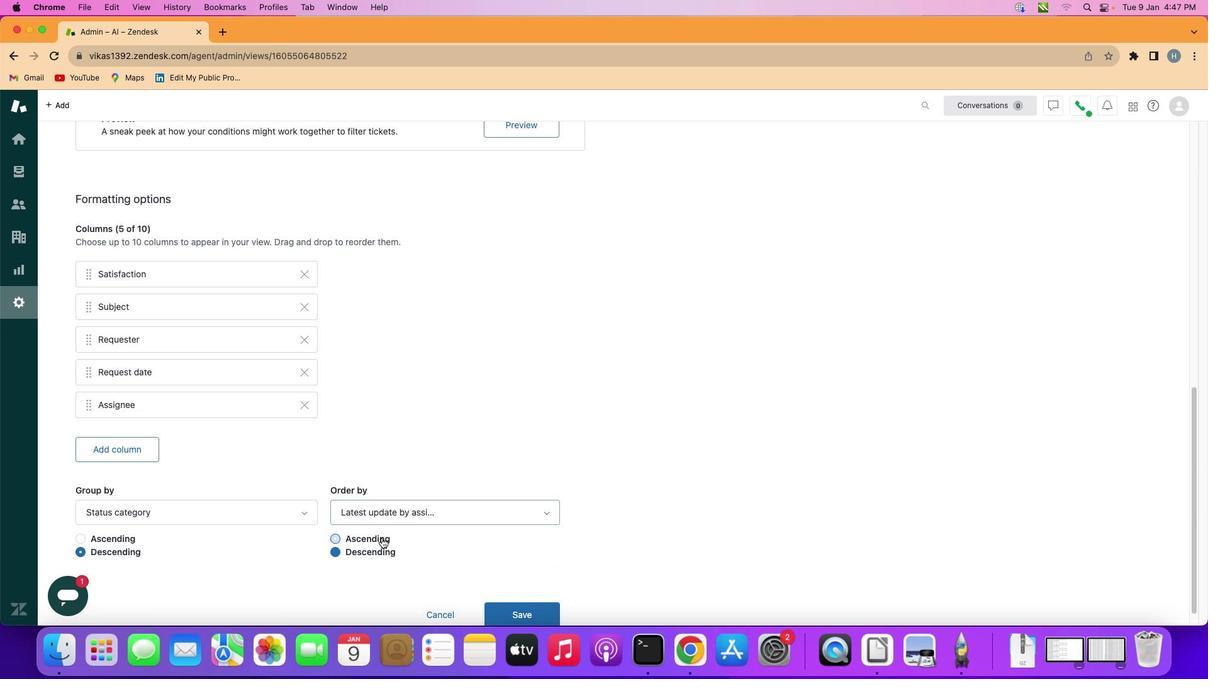 
Action: Mouse pressed left at (381, 538)
Screenshot: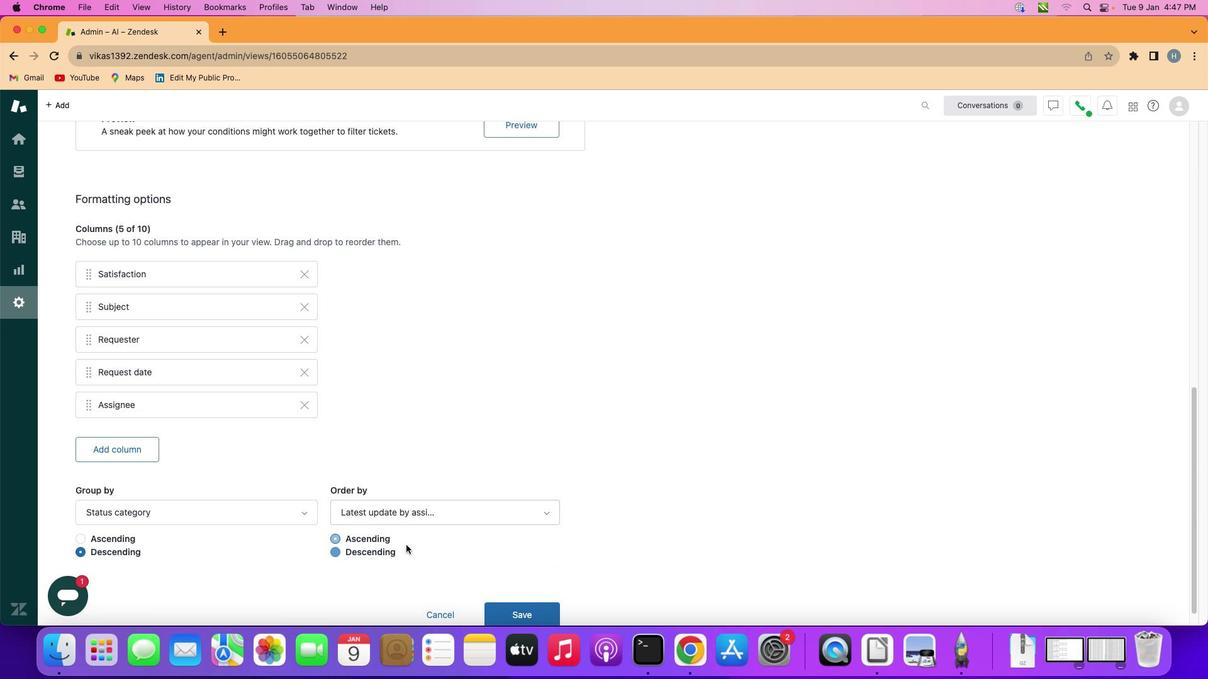 
Action: Mouse moved to (505, 614)
Screenshot: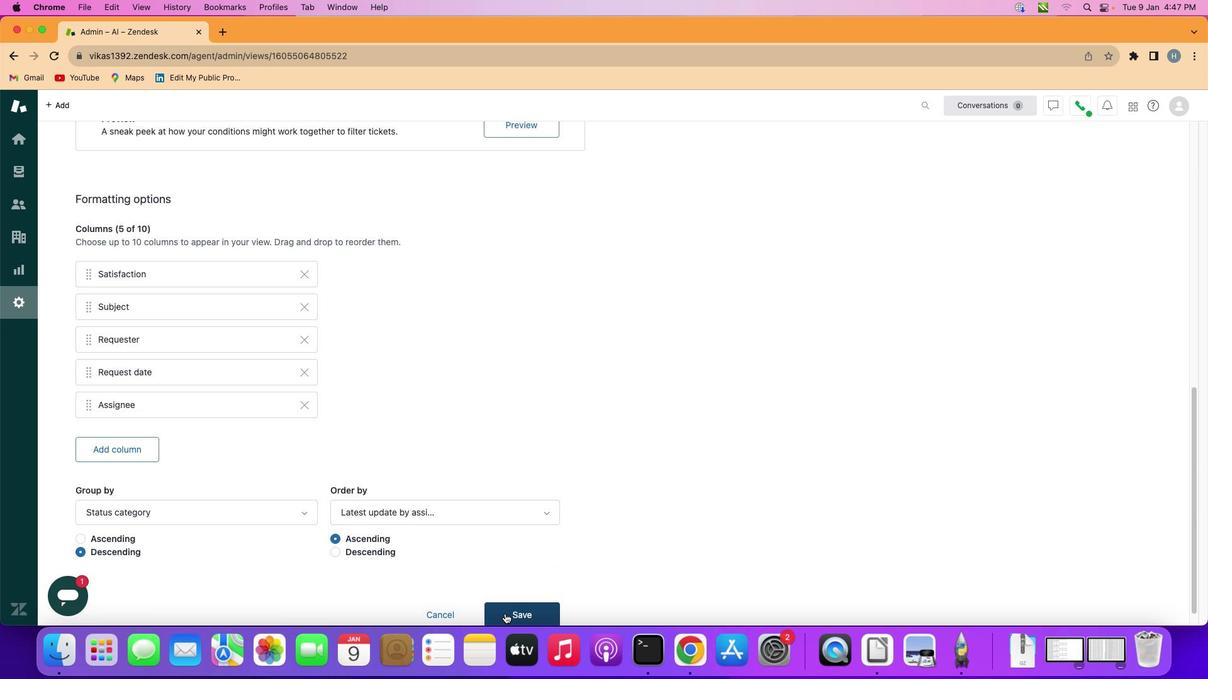 
Action: Mouse pressed left at (505, 614)
Screenshot: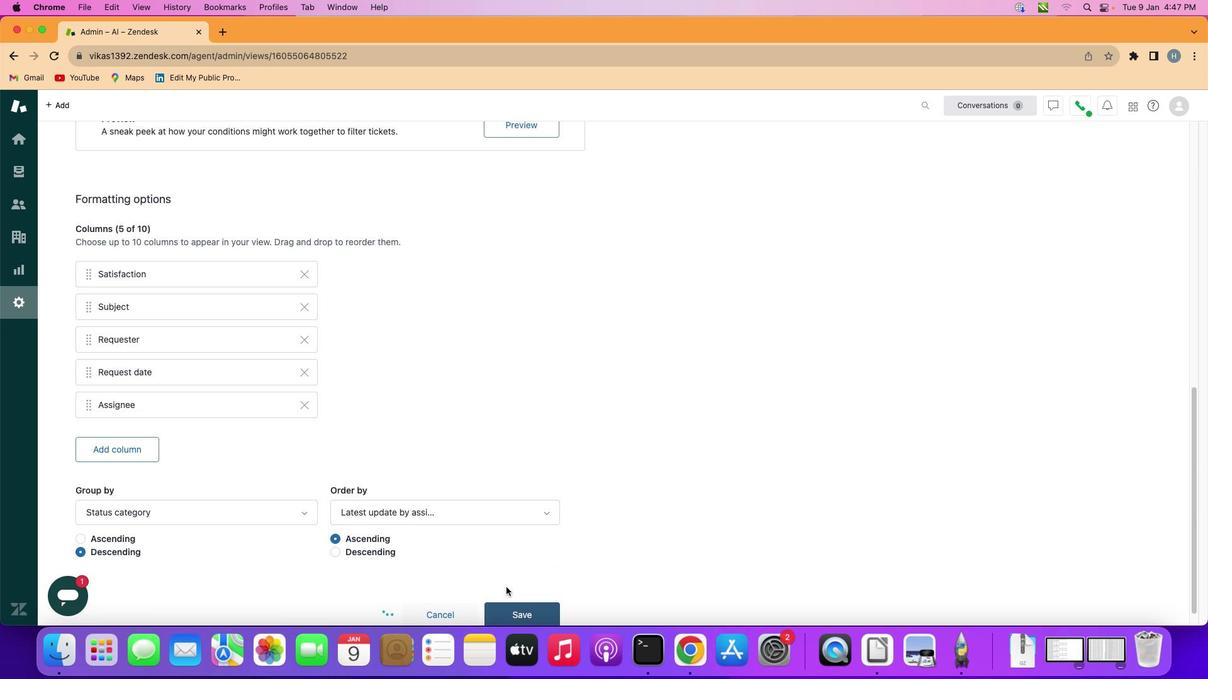 
Action: Mouse moved to (533, 362)
Screenshot: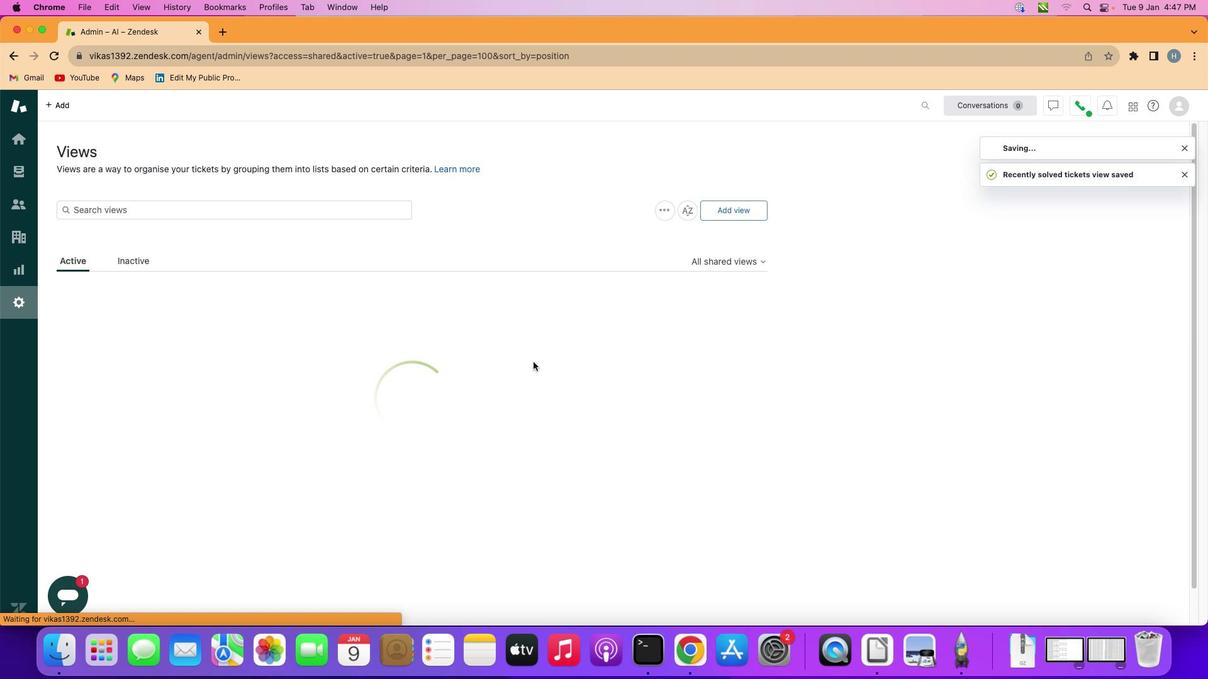 
